 Task: Find connections with filter location Khenchela with filter topic #Saleswith filter profile language Spanish with filter current company Infinity Quest with filter school The ICFAI University, Tripura with filter industry Natural Gas Distribution with filter service category Team Building with filter keywords title Receptionist
Action: Mouse moved to (590, 78)
Screenshot: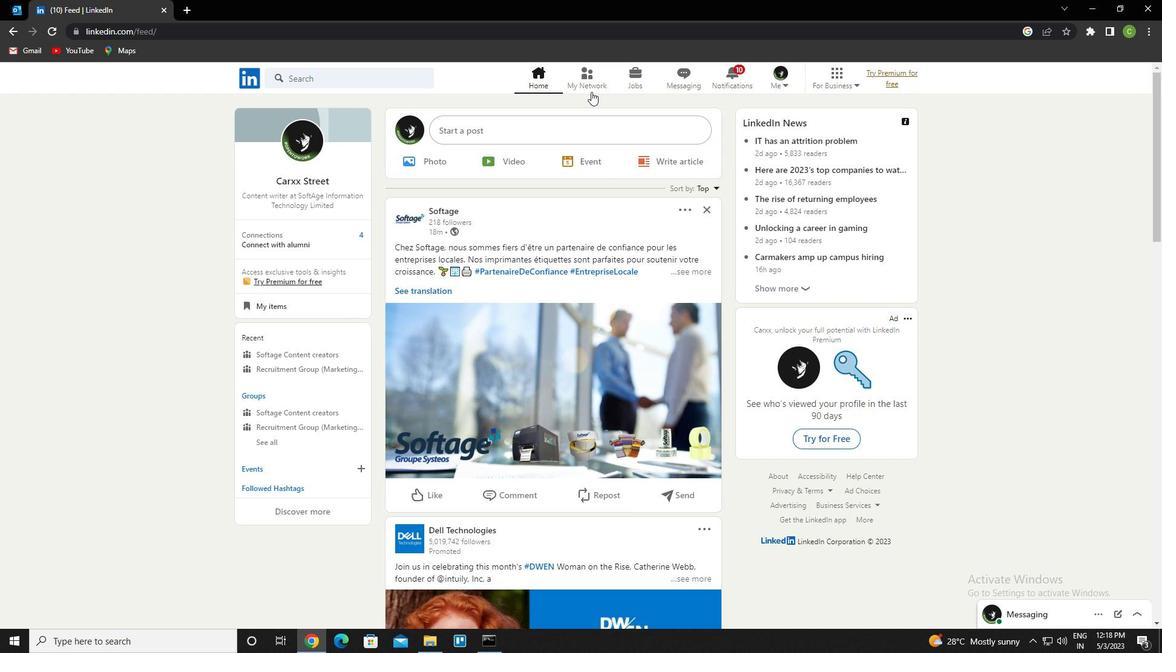 
Action: Mouse pressed left at (590, 78)
Screenshot: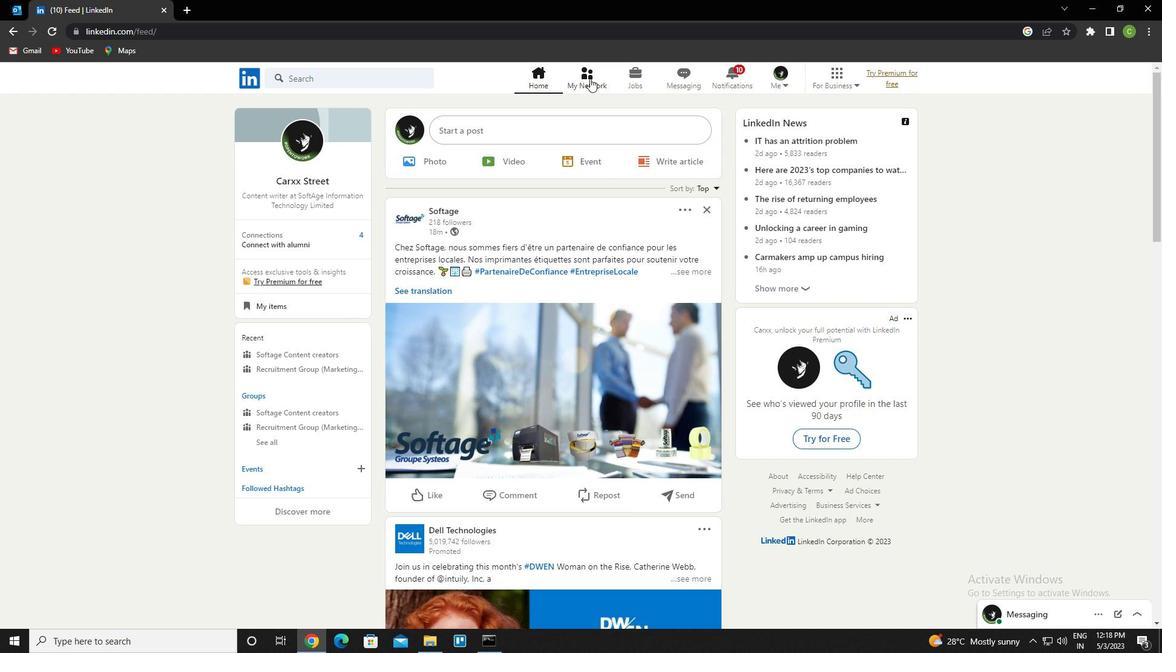 
Action: Mouse moved to (368, 156)
Screenshot: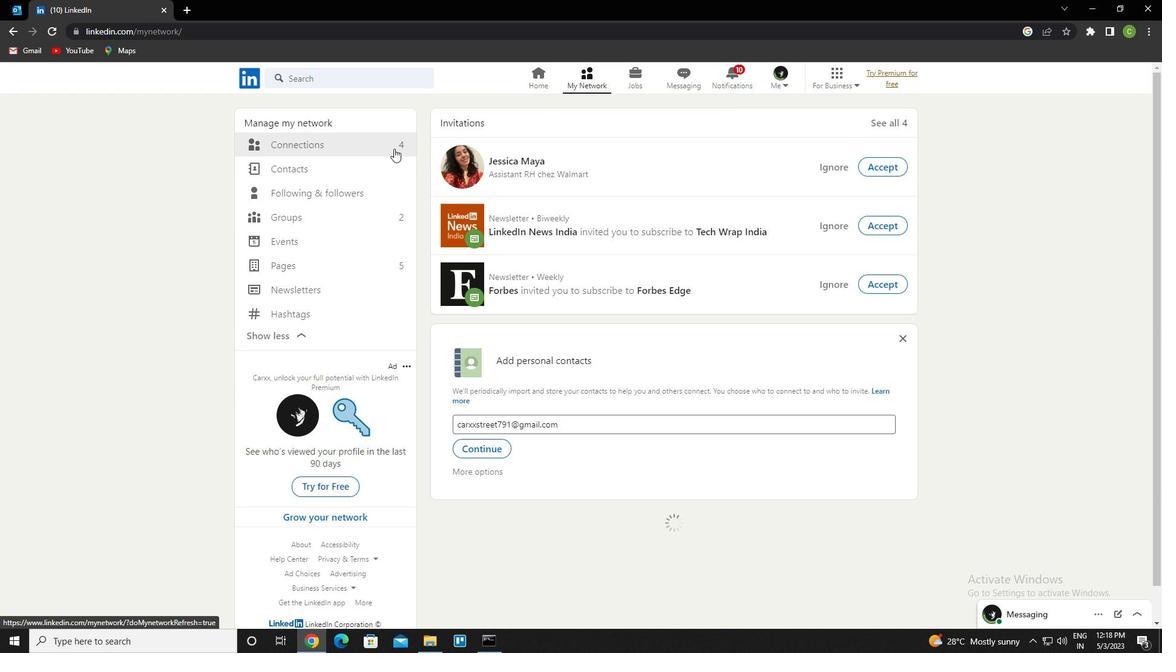 
Action: Mouse pressed left at (368, 156)
Screenshot: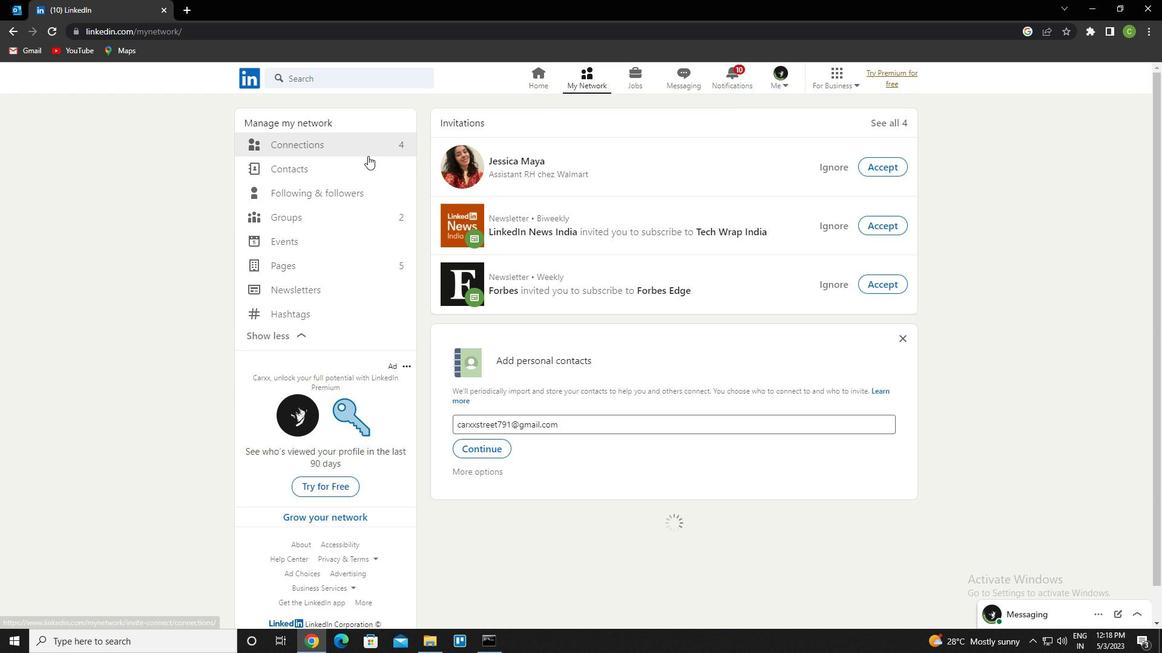 
Action: Mouse moved to (369, 147)
Screenshot: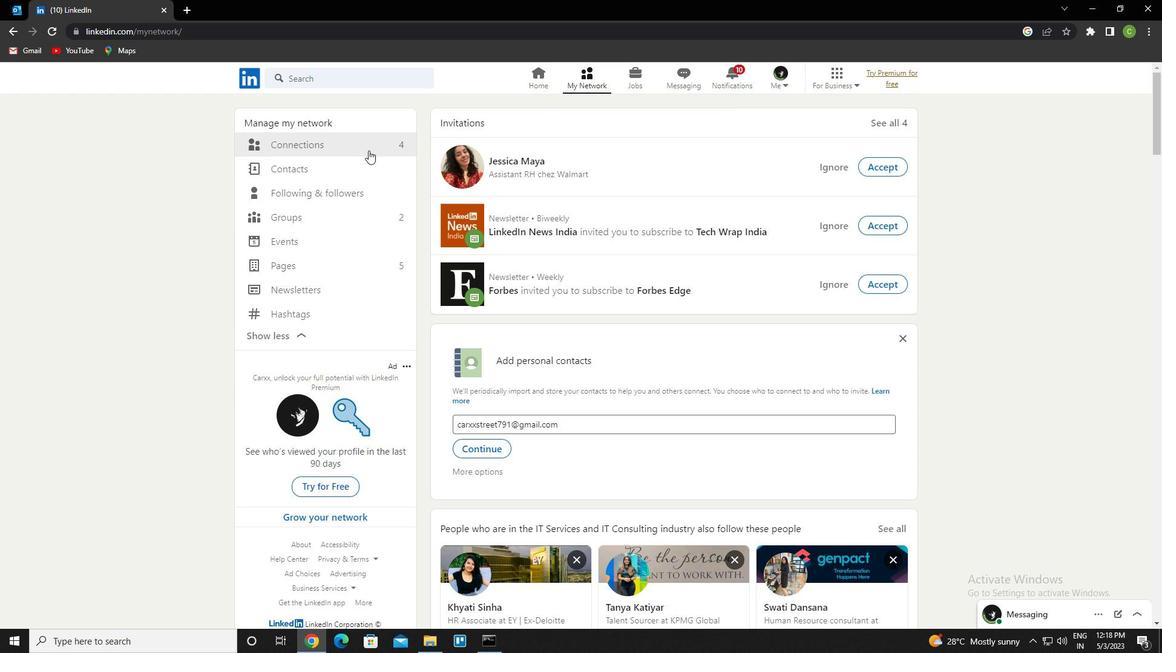 
Action: Mouse pressed left at (369, 147)
Screenshot: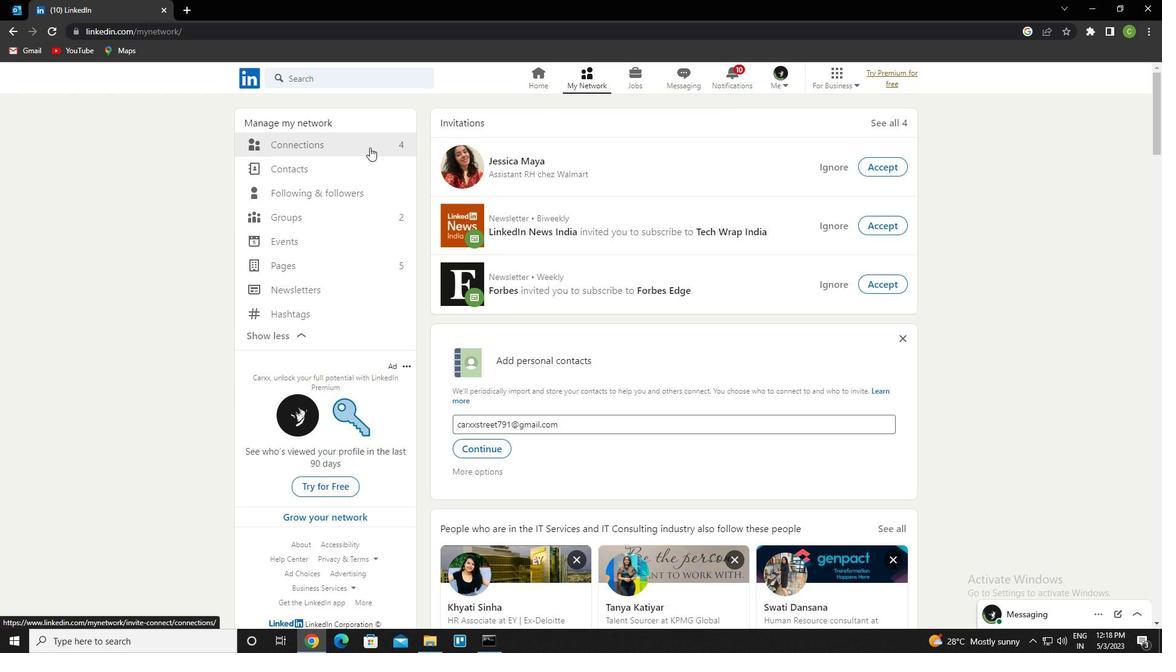 
Action: Mouse moved to (653, 147)
Screenshot: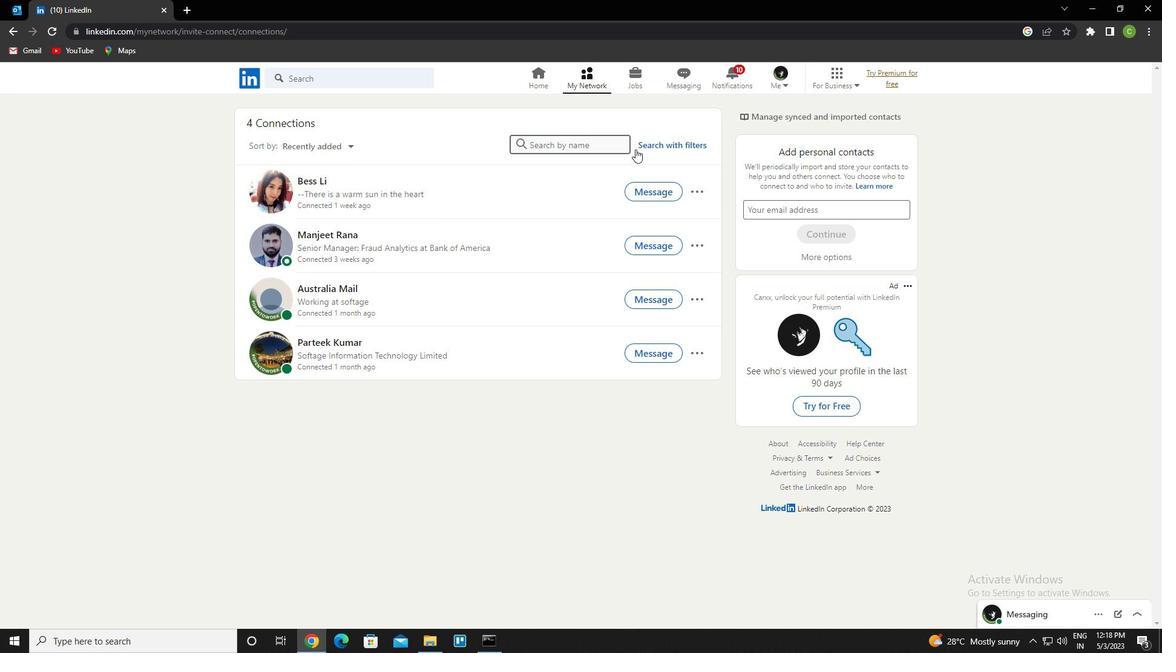 
Action: Mouse pressed left at (653, 147)
Screenshot: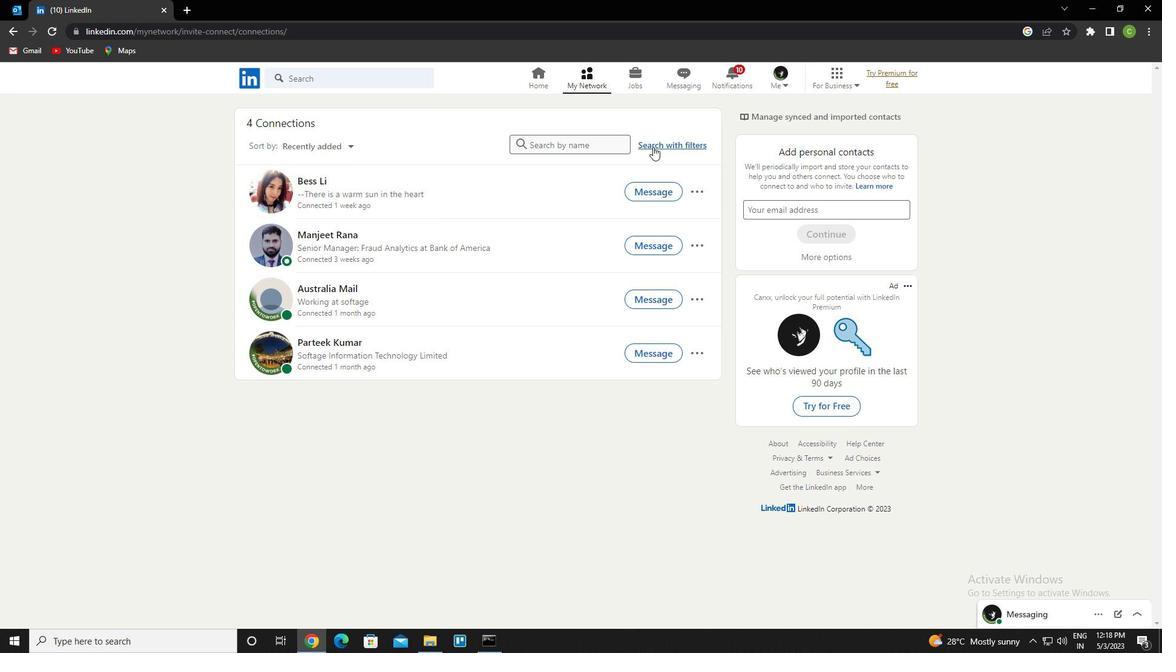 
Action: Mouse moved to (612, 113)
Screenshot: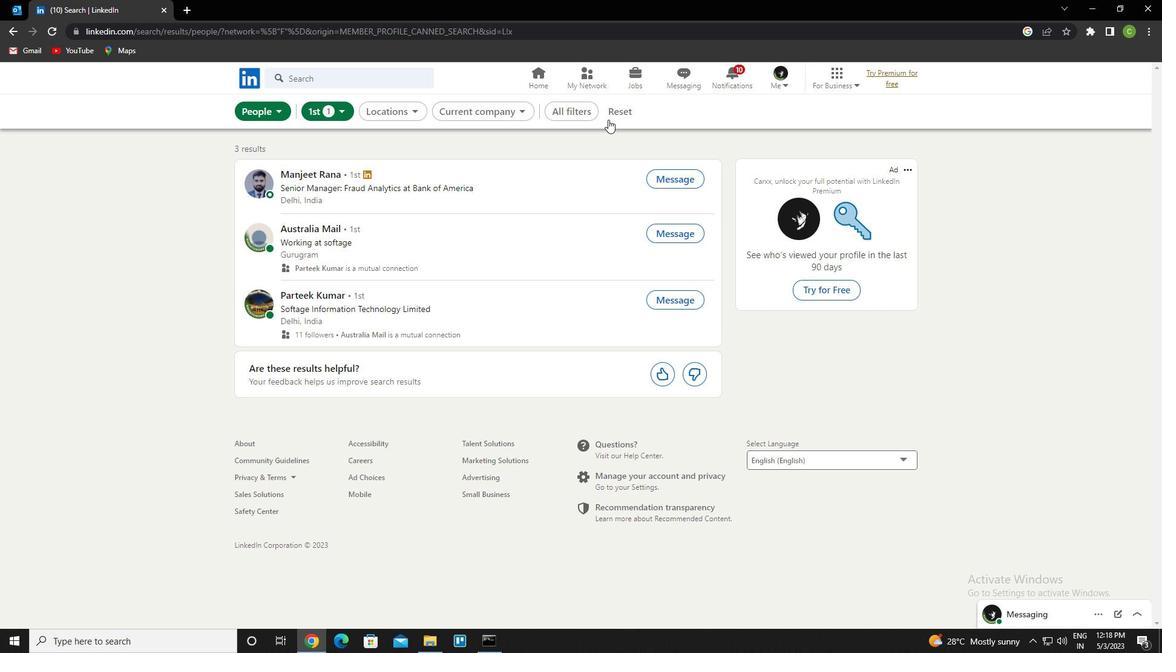 
Action: Mouse pressed left at (612, 113)
Screenshot: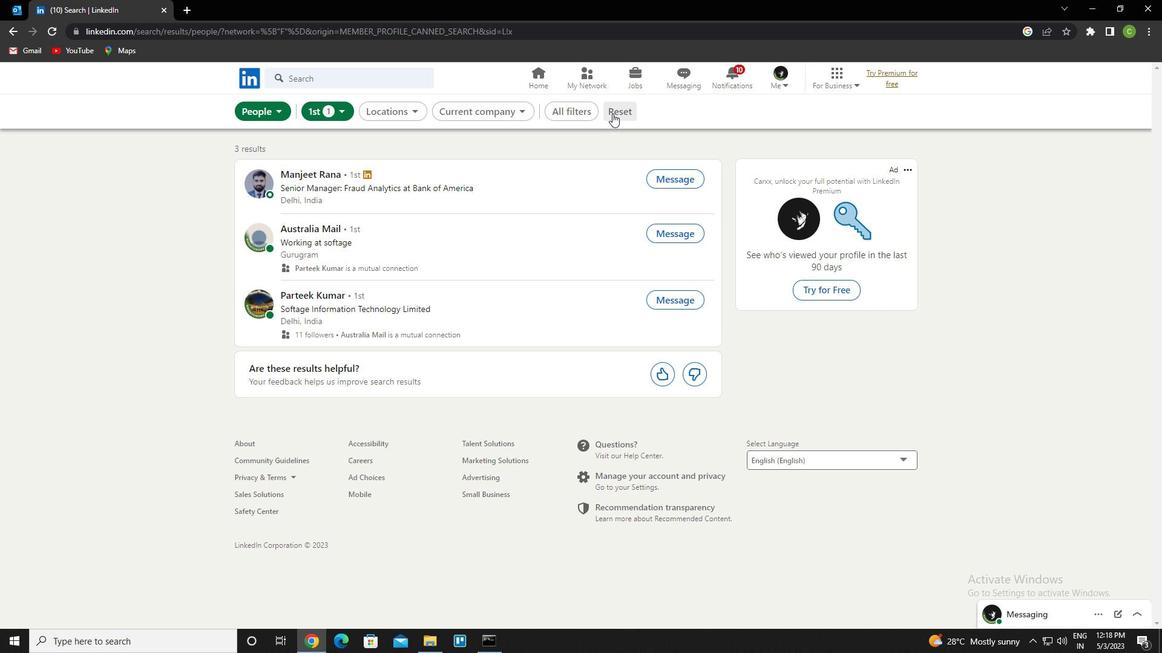 
Action: Mouse moved to (606, 112)
Screenshot: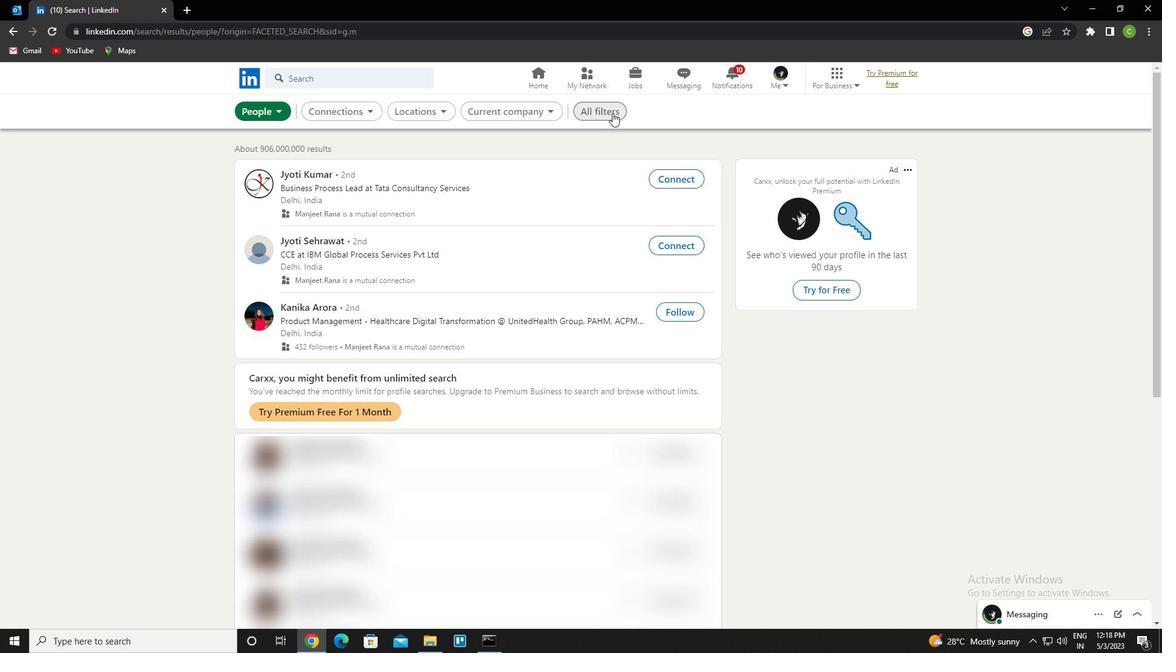 
Action: Mouse pressed left at (606, 112)
Screenshot: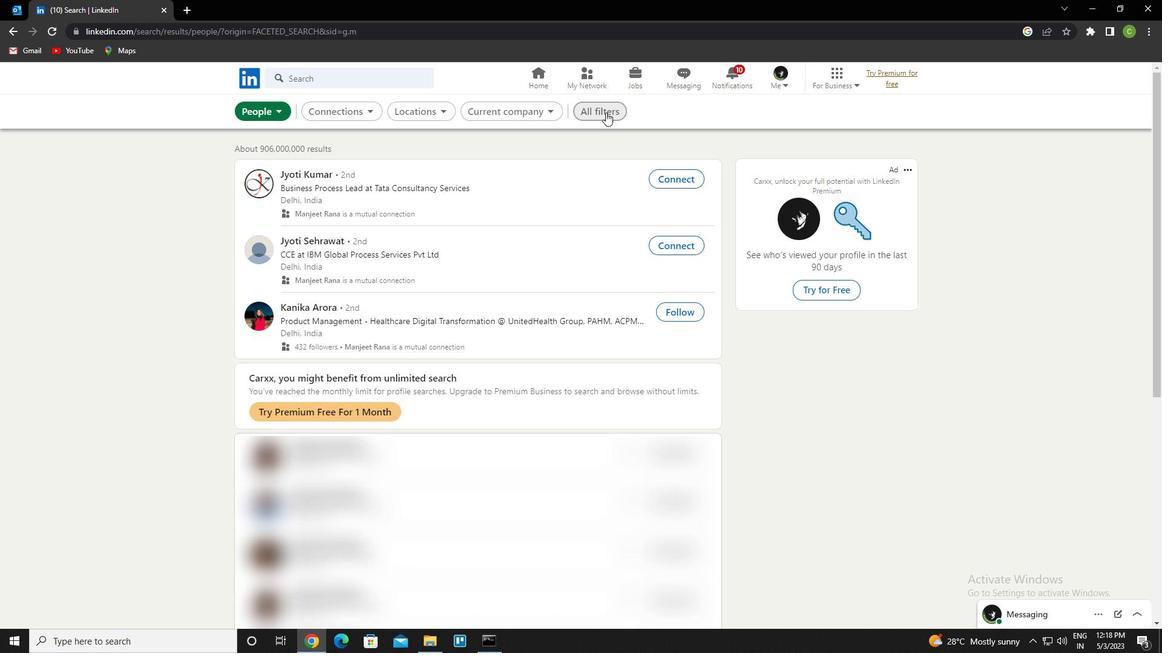 
Action: Mouse moved to (1045, 370)
Screenshot: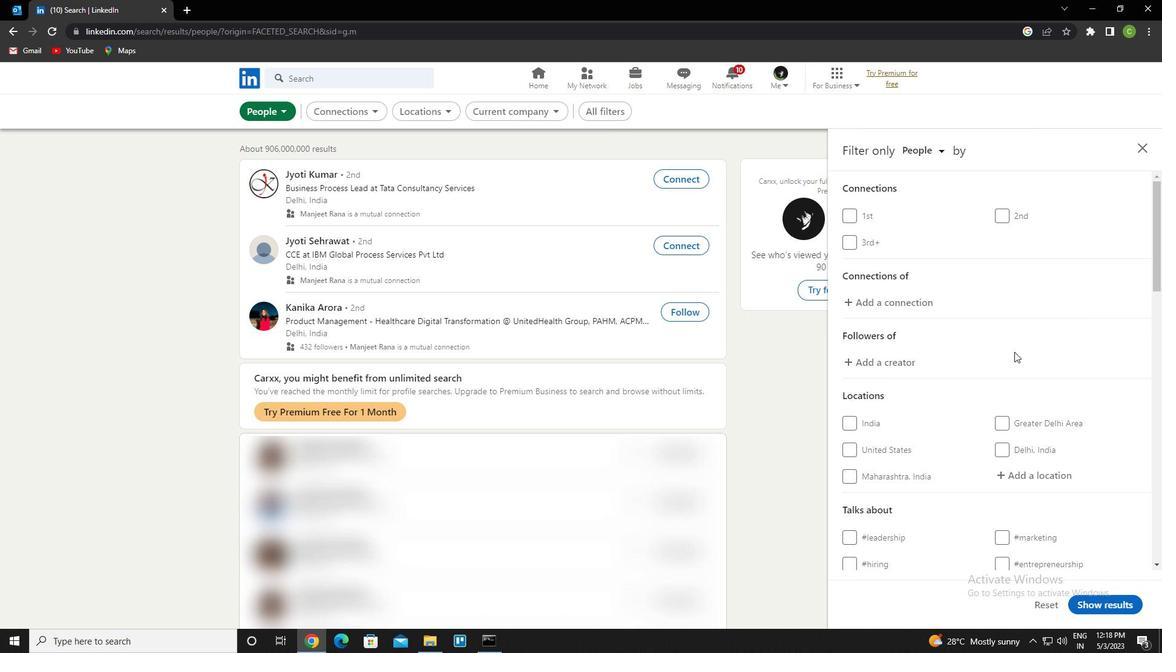
Action: Mouse scrolled (1045, 369) with delta (0, 0)
Screenshot: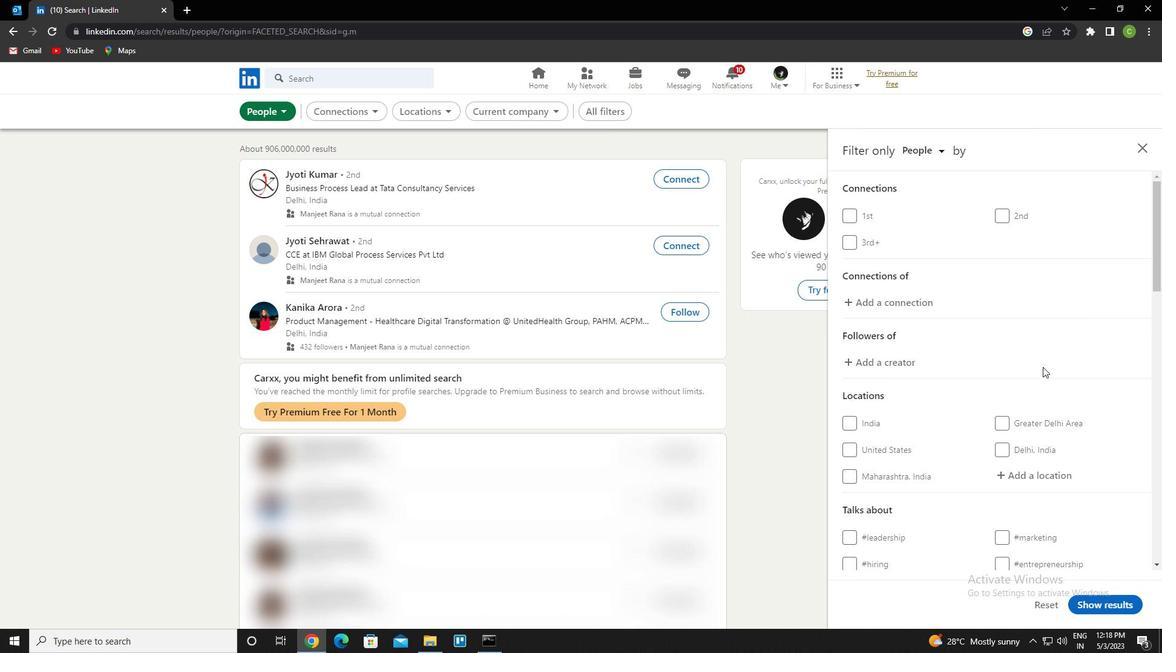 
Action: Mouse scrolled (1045, 369) with delta (0, 0)
Screenshot: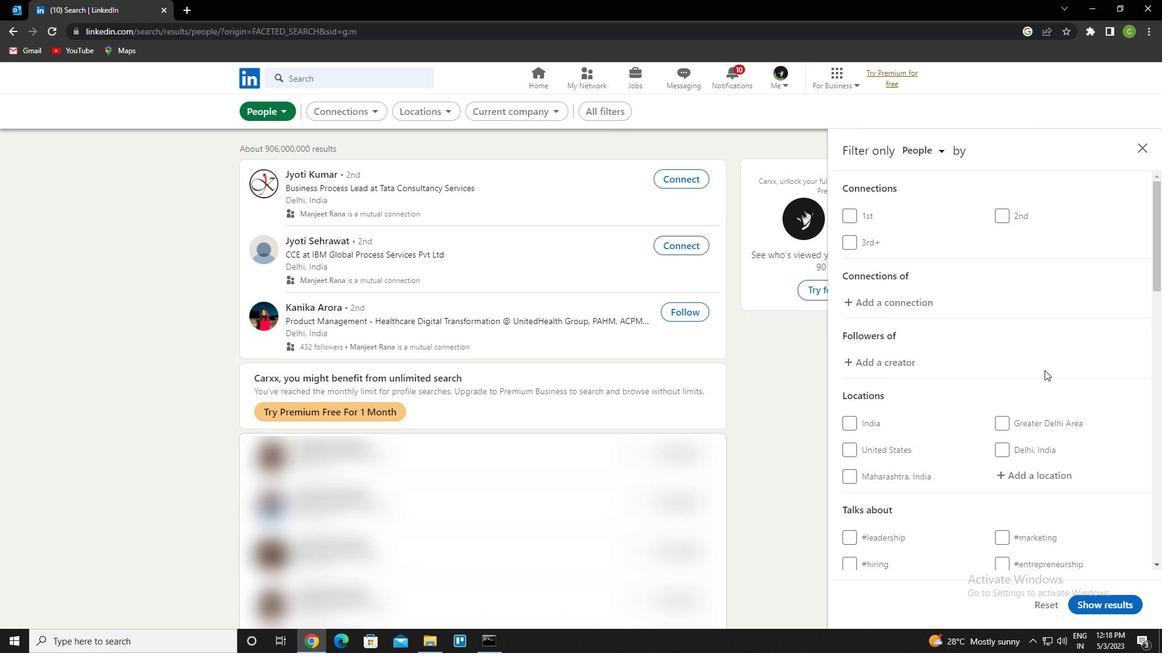 
Action: Mouse moved to (1043, 360)
Screenshot: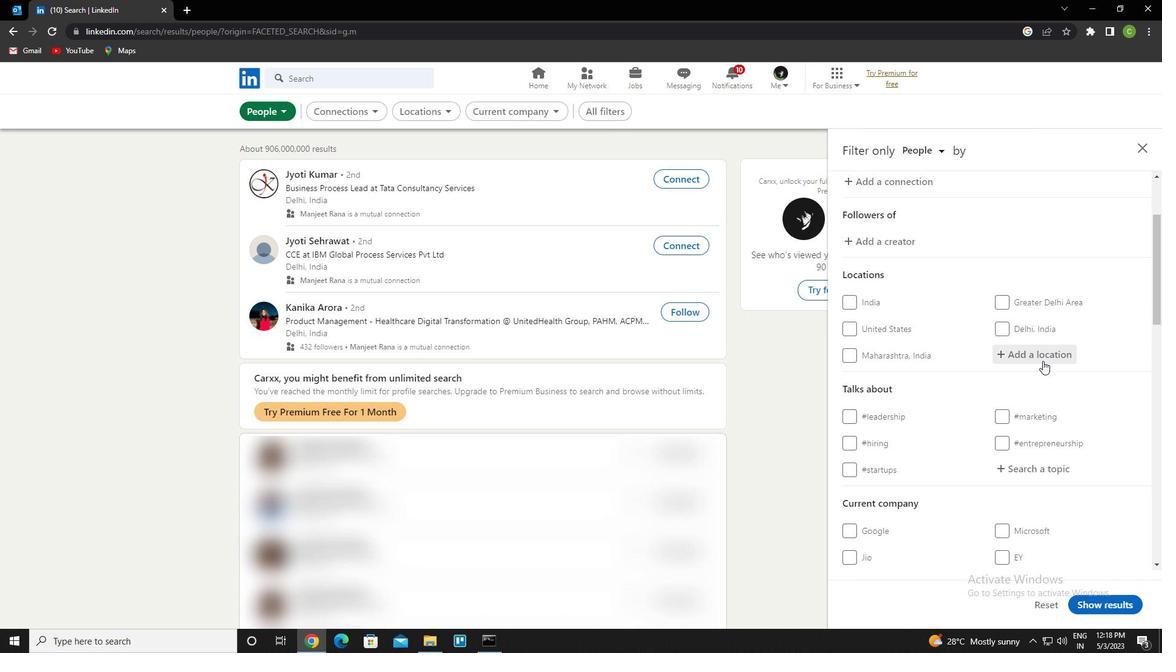 
Action: Mouse pressed left at (1043, 360)
Screenshot: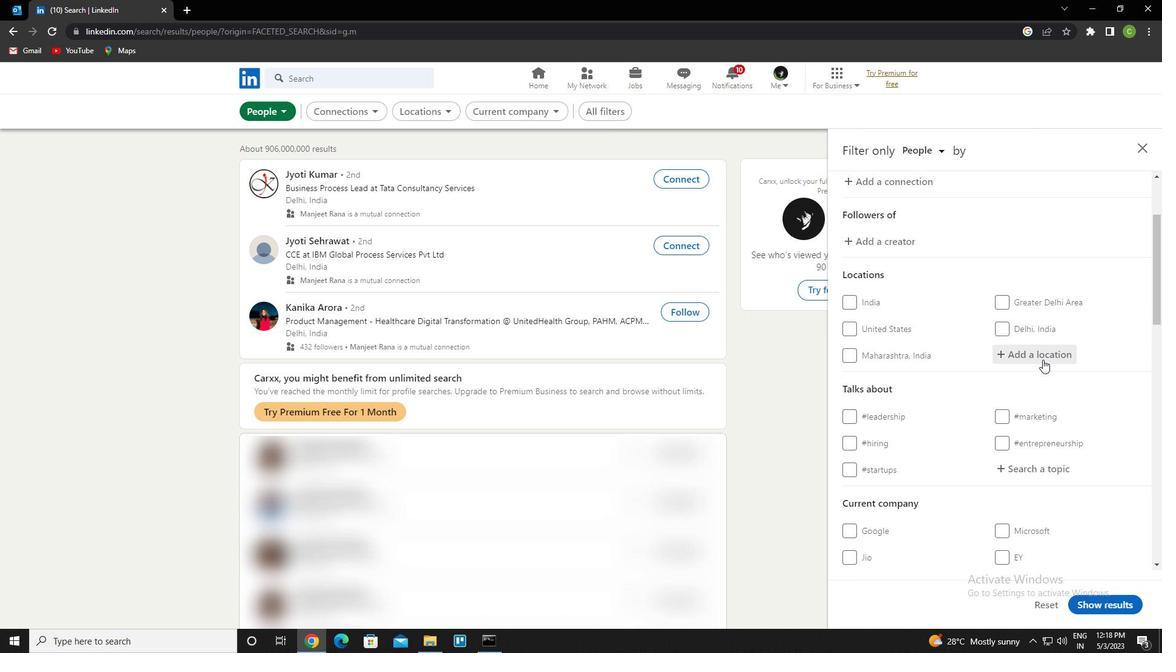 
Action: Key pressed <Key.caps_lock>k<Key.caps_lock>henchela<Key.down><Key.enter>
Screenshot: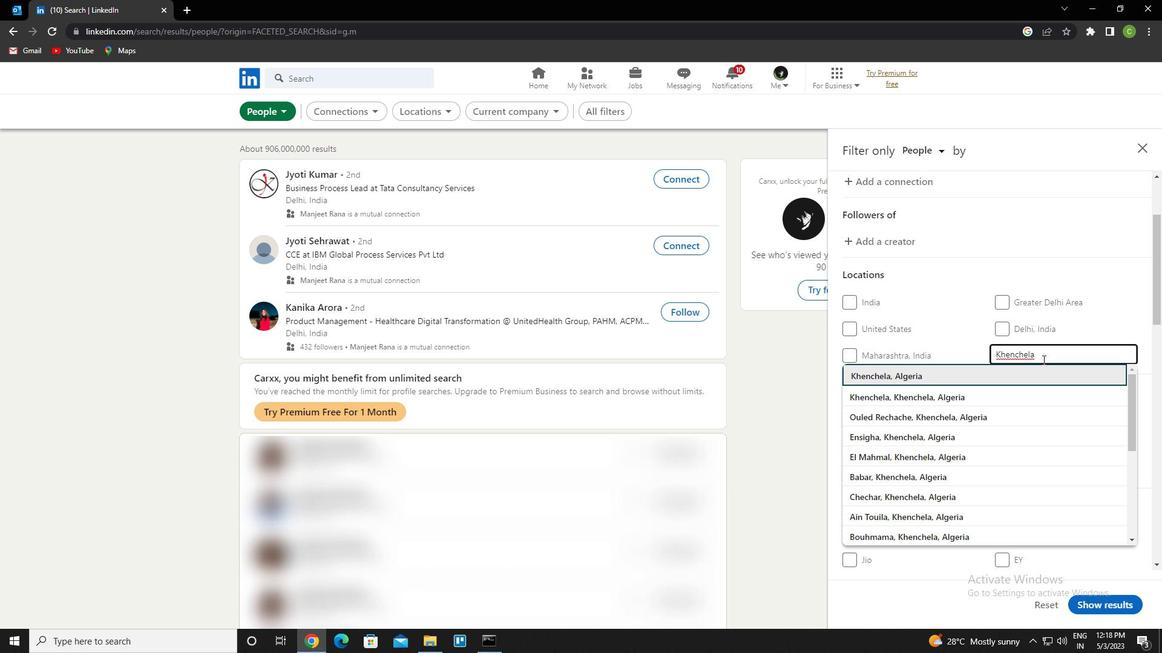 
Action: Mouse scrolled (1043, 359) with delta (0, 0)
Screenshot: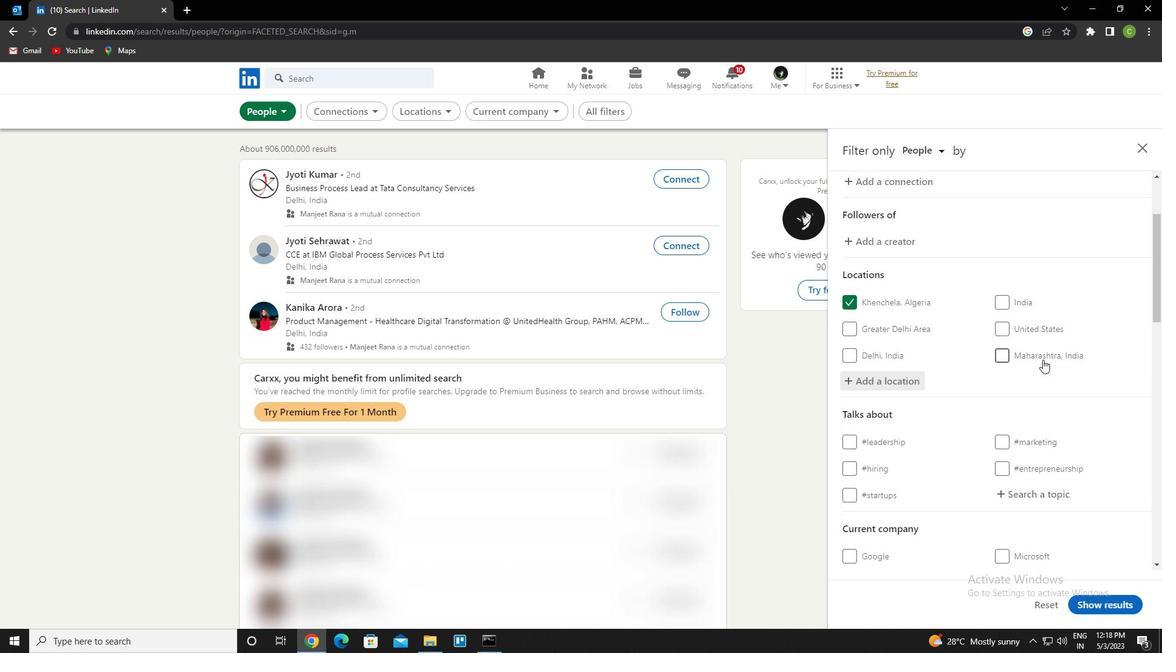 
Action: Mouse scrolled (1043, 359) with delta (0, 0)
Screenshot: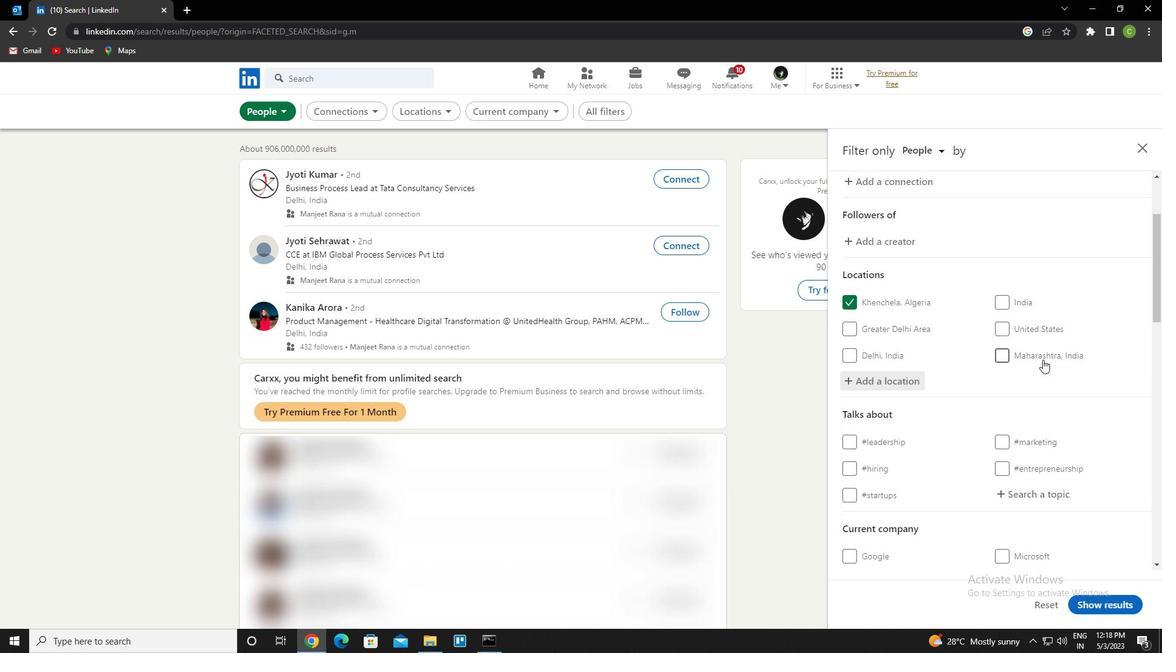 
Action: Mouse moved to (1040, 377)
Screenshot: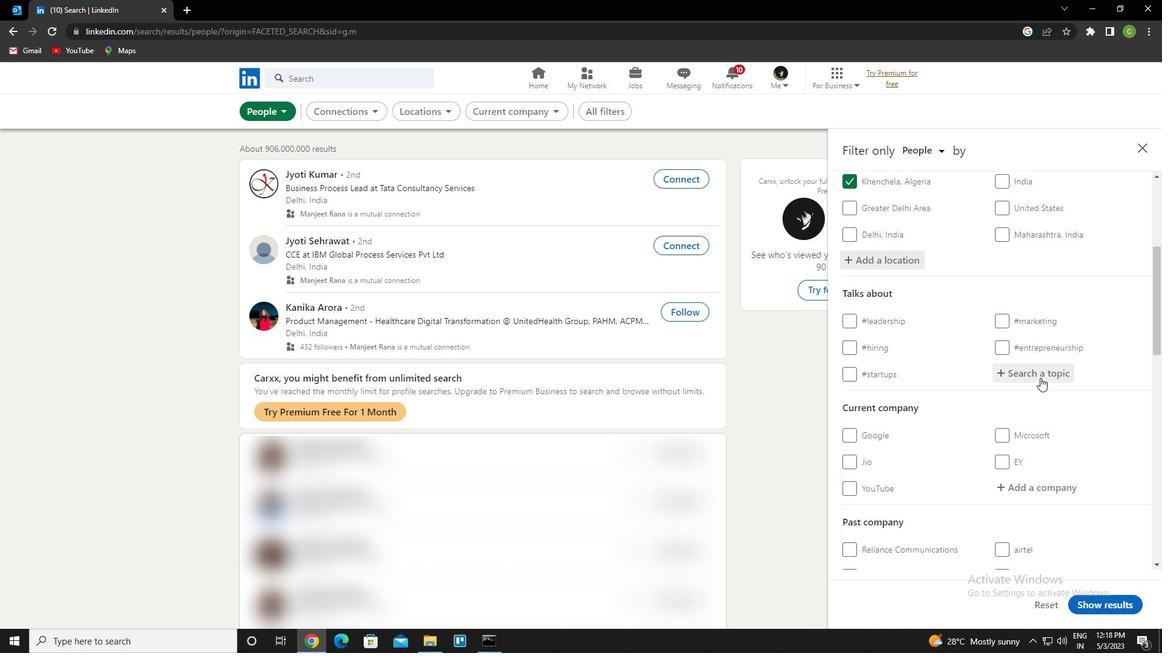 
Action: Mouse pressed left at (1040, 377)
Screenshot: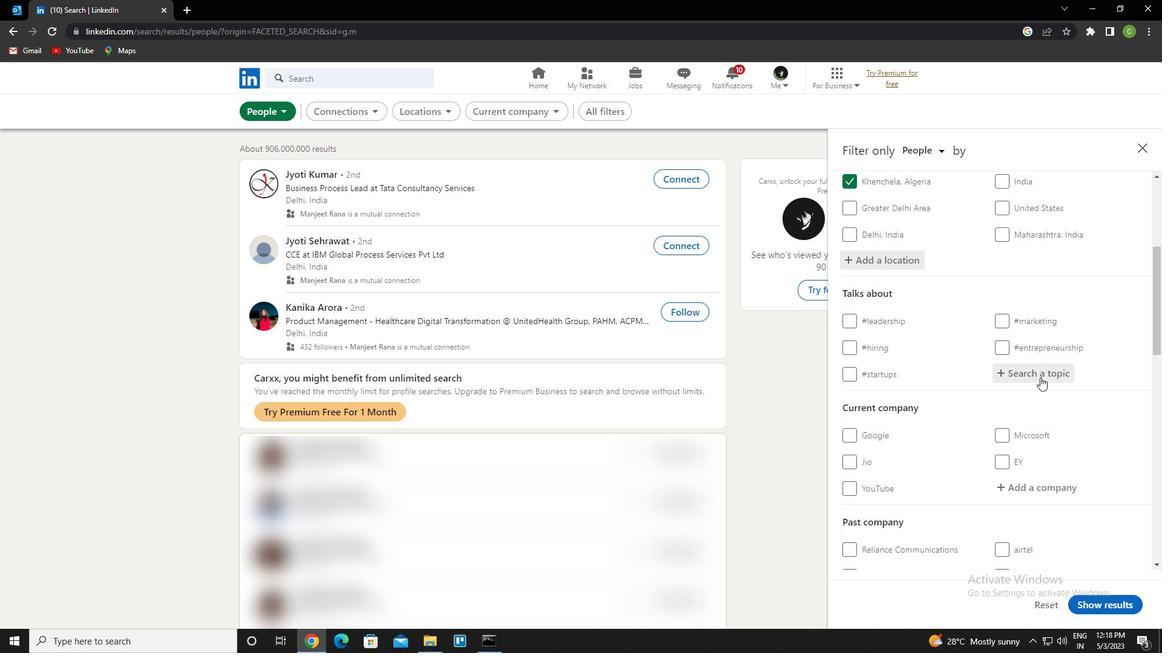 
Action: Key pressed sales<Key.down><Key.enter>
Screenshot: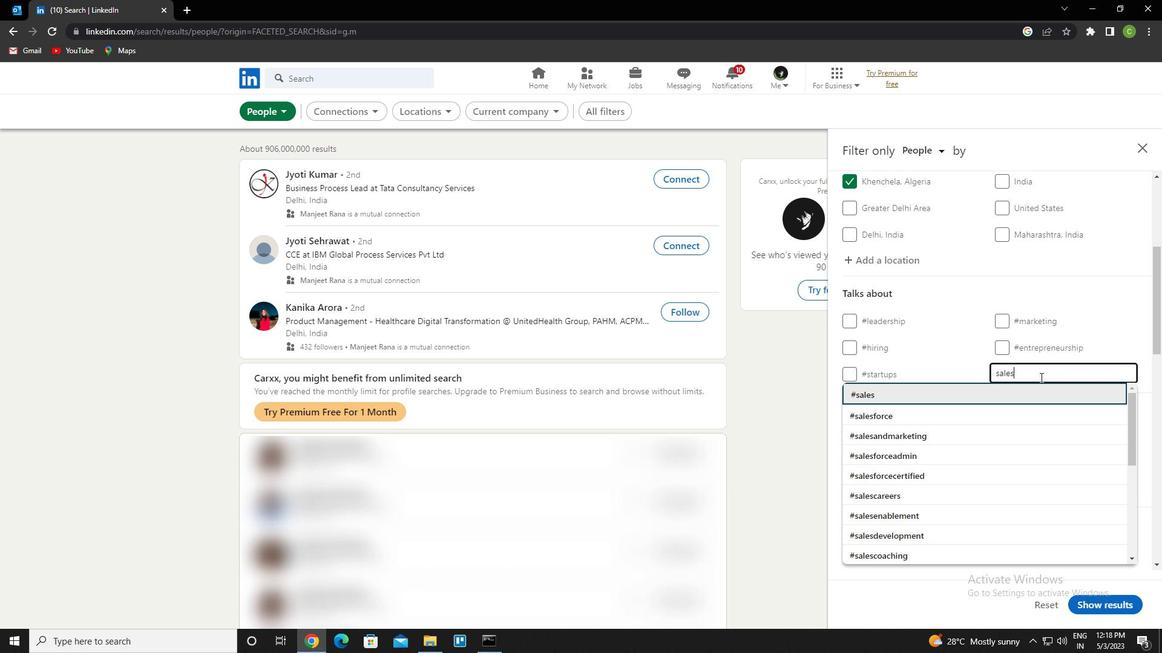 
Action: Mouse scrolled (1040, 377) with delta (0, 0)
Screenshot: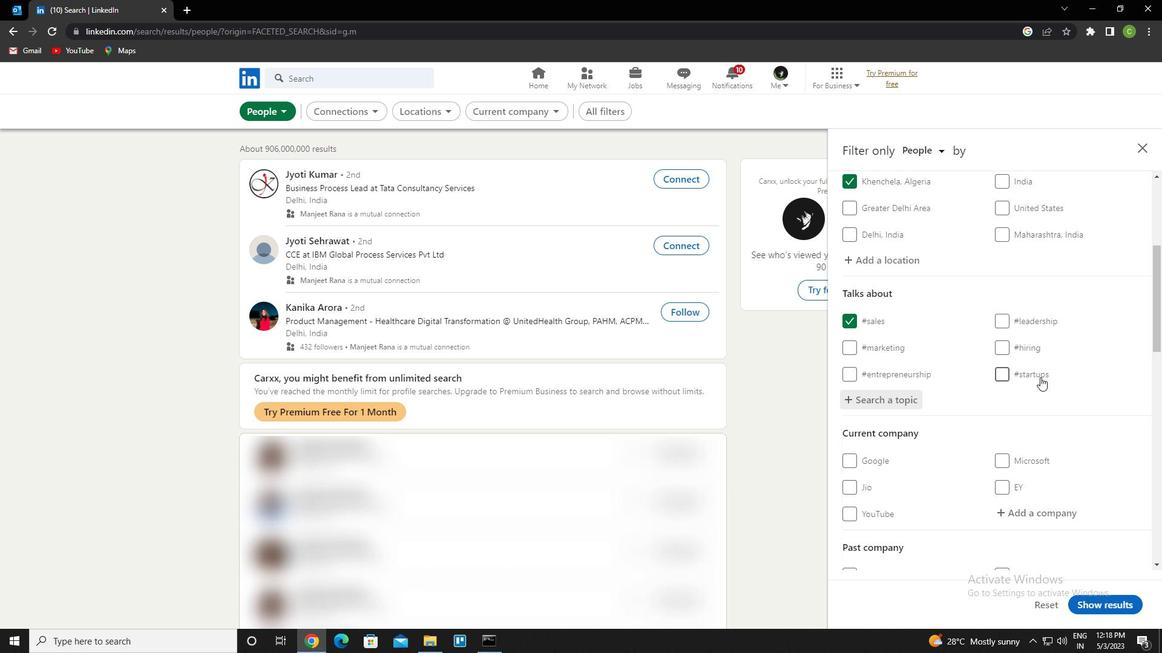 
Action: Mouse scrolled (1040, 377) with delta (0, 0)
Screenshot: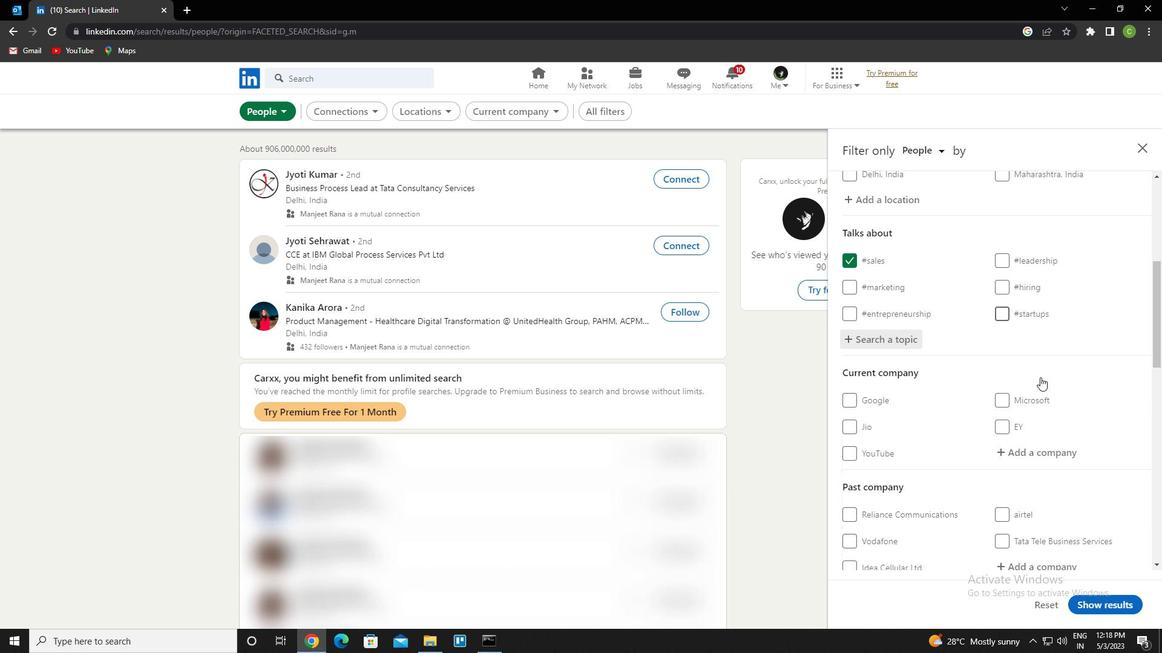 
Action: Mouse scrolled (1040, 377) with delta (0, 0)
Screenshot: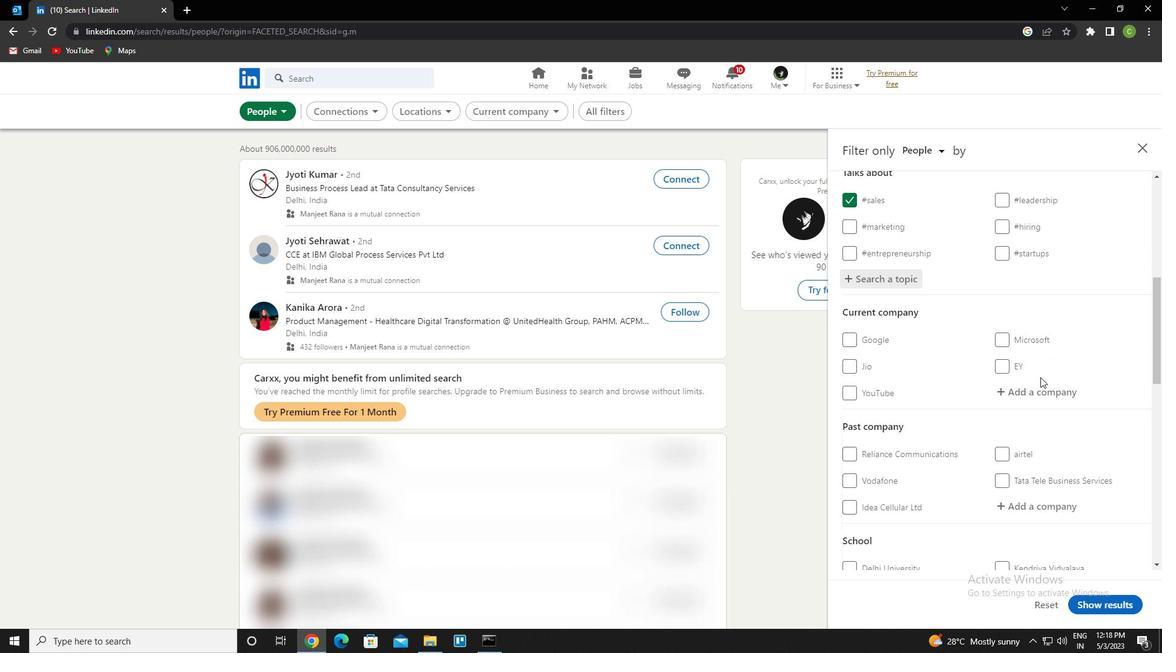 
Action: Mouse scrolled (1040, 377) with delta (0, 0)
Screenshot: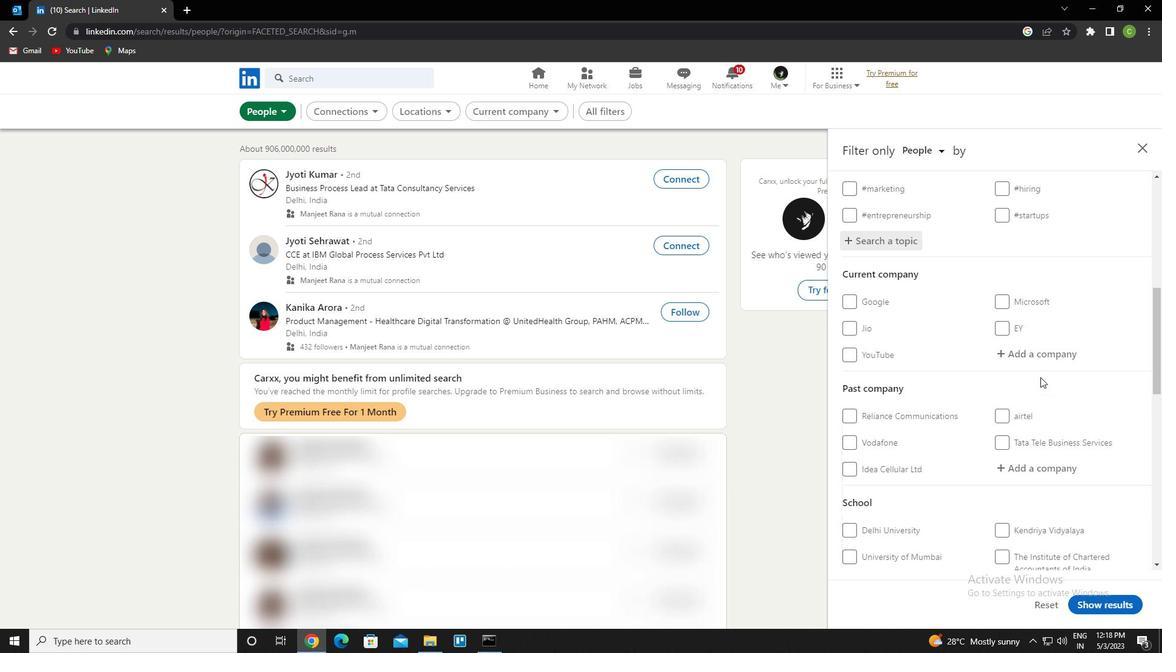 
Action: Mouse scrolled (1040, 377) with delta (0, 0)
Screenshot: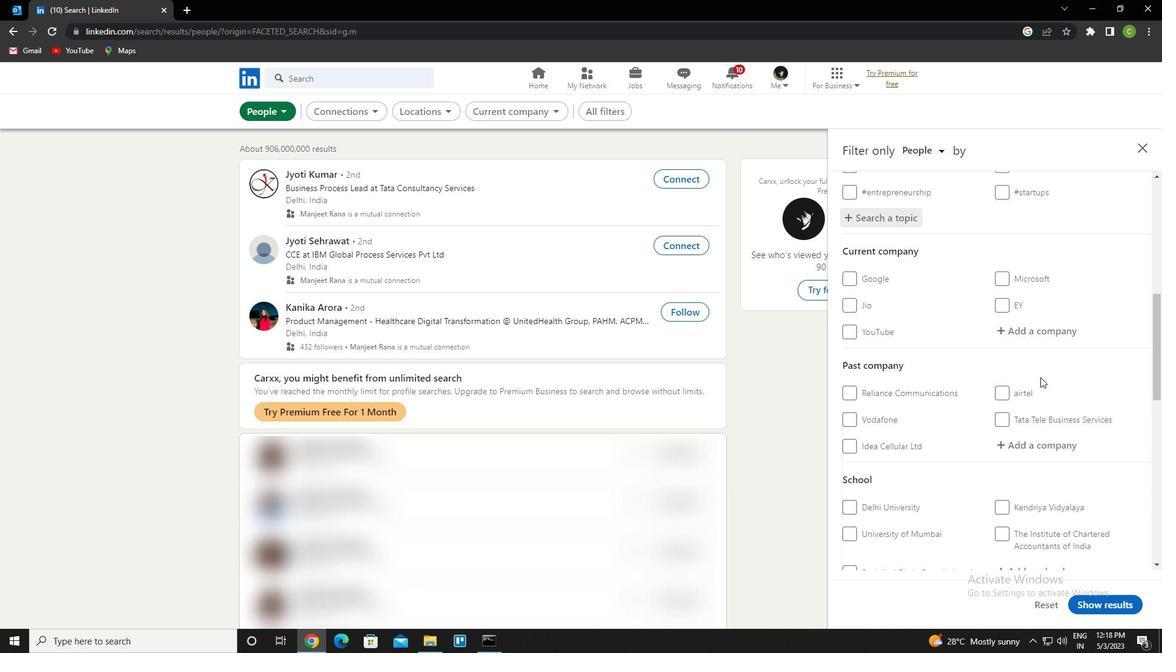 
Action: Mouse scrolled (1040, 377) with delta (0, 0)
Screenshot: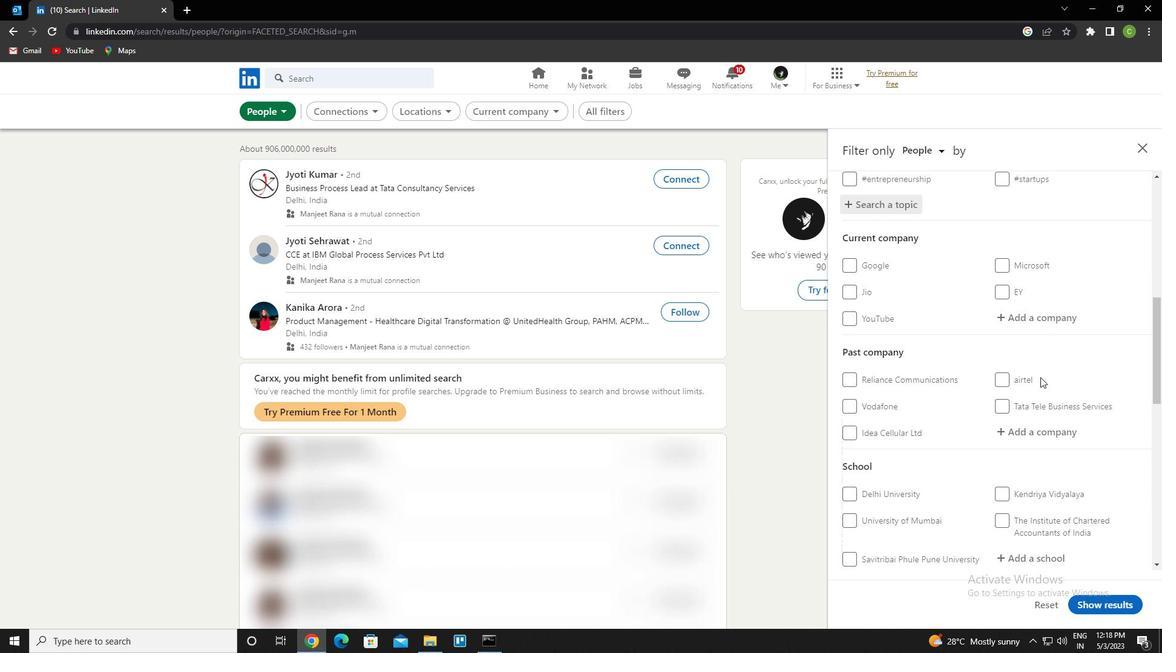 
Action: Mouse scrolled (1040, 377) with delta (0, 0)
Screenshot: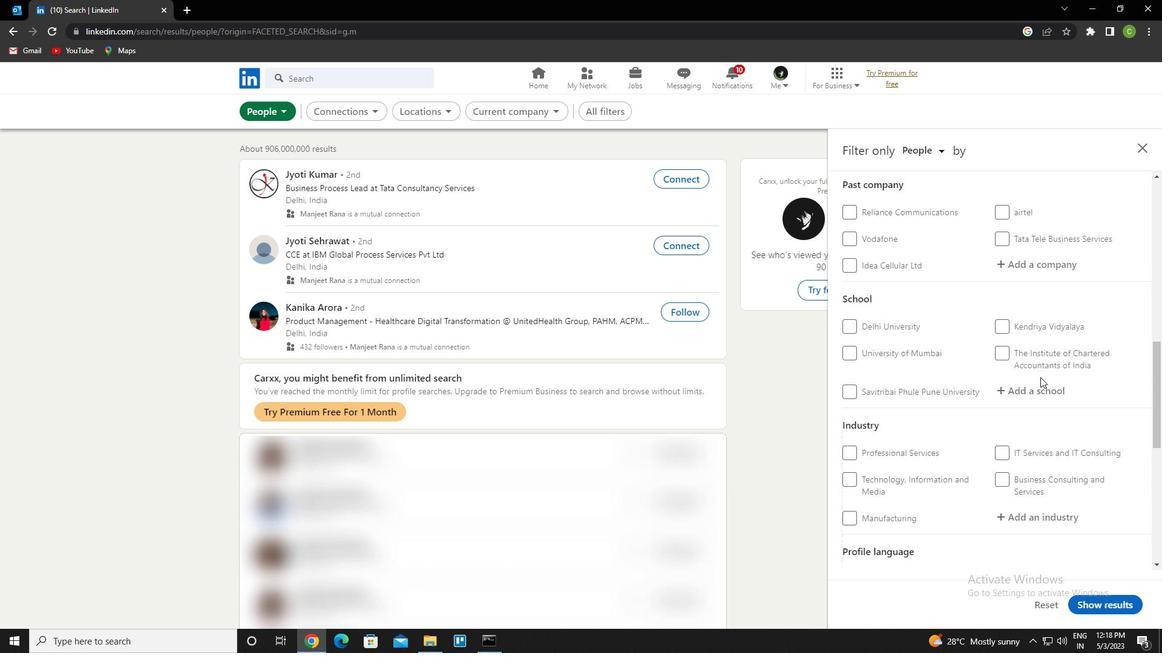 
Action: Mouse scrolled (1040, 377) with delta (0, 0)
Screenshot: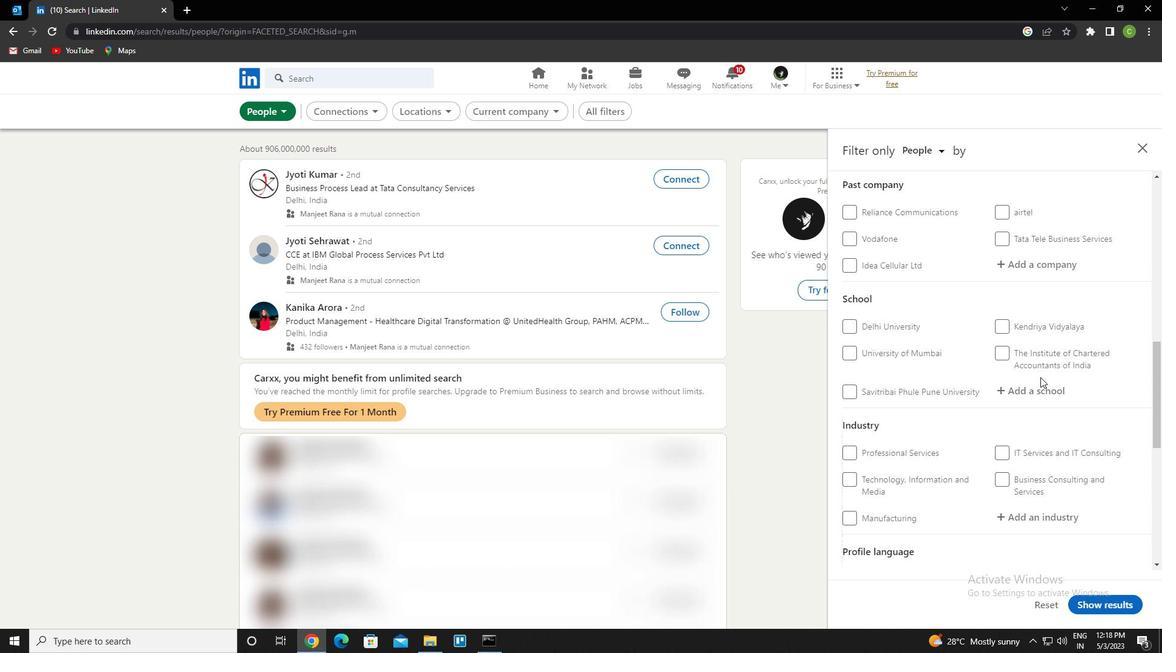 
Action: Mouse scrolled (1040, 377) with delta (0, 0)
Screenshot: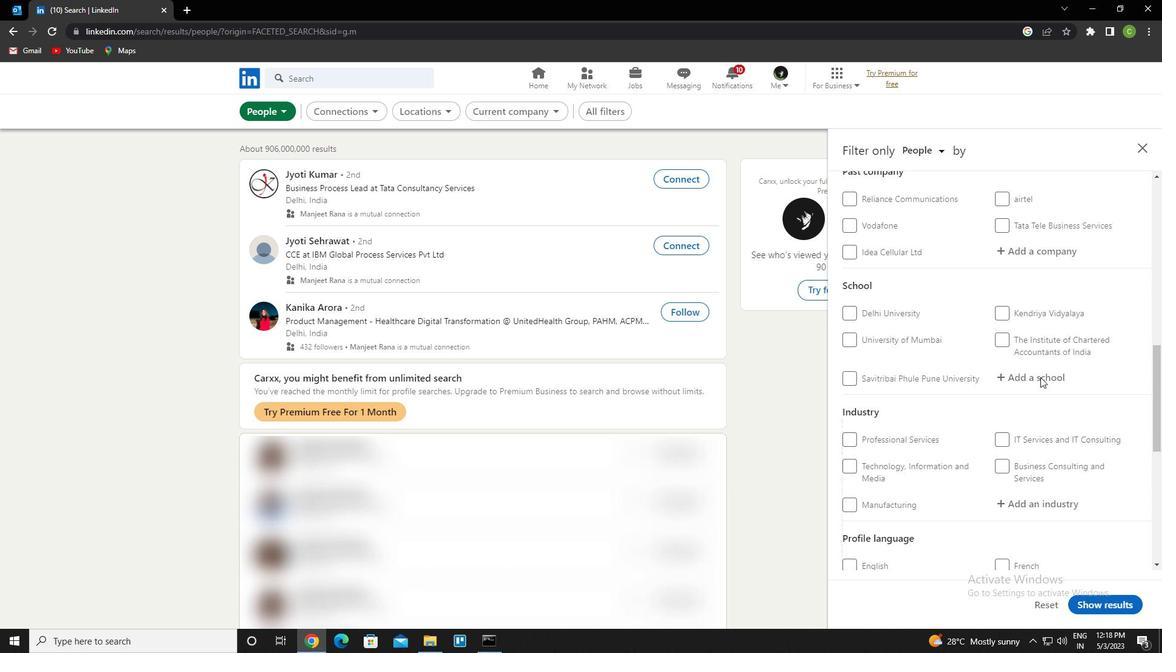 
Action: Mouse scrolled (1040, 377) with delta (0, 0)
Screenshot: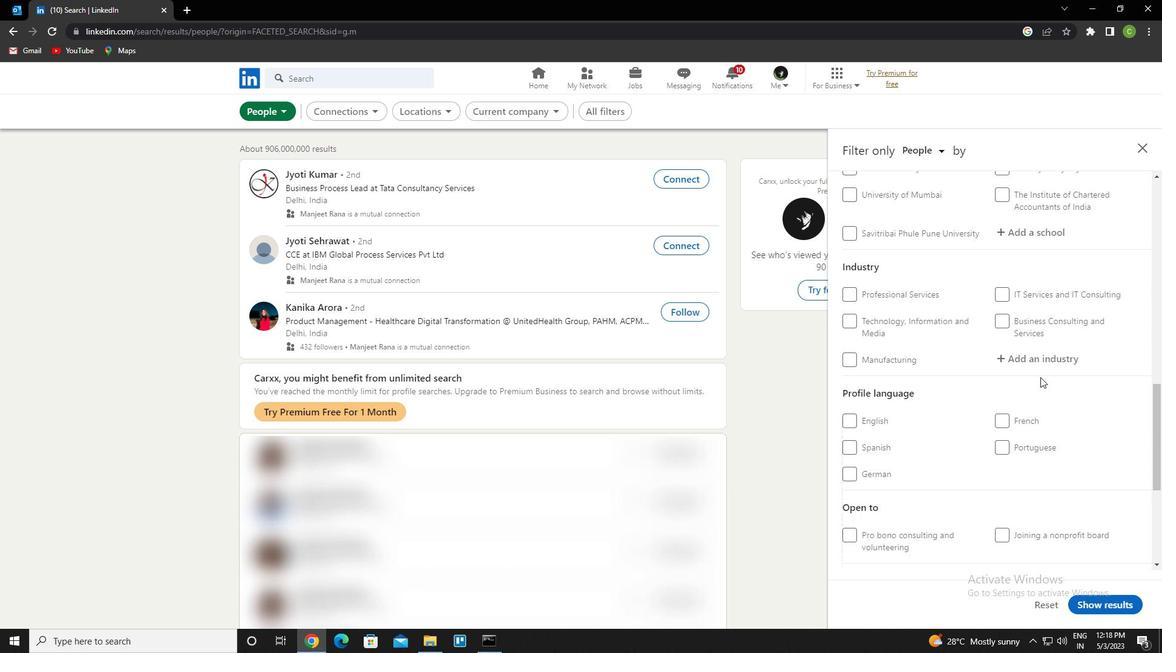 
Action: Mouse moved to (851, 370)
Screenshot: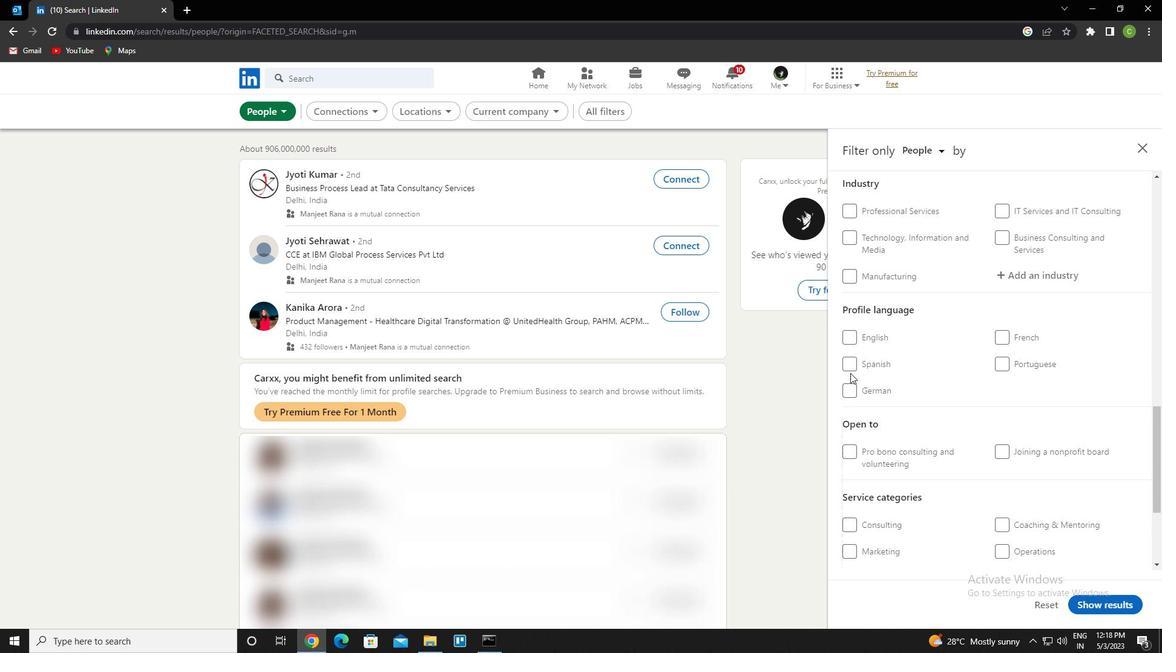 
Action: Mouse pressed left at (851, 370)
Screenshot: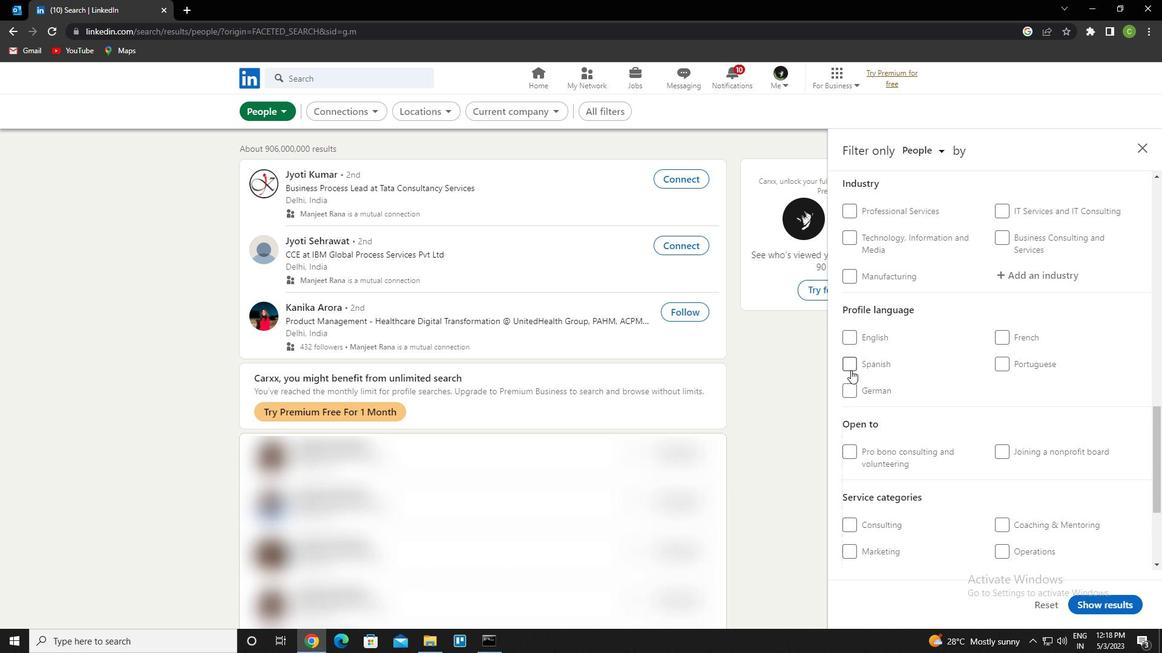 
Action: Mouse moved to (933, 443)
Screenshot: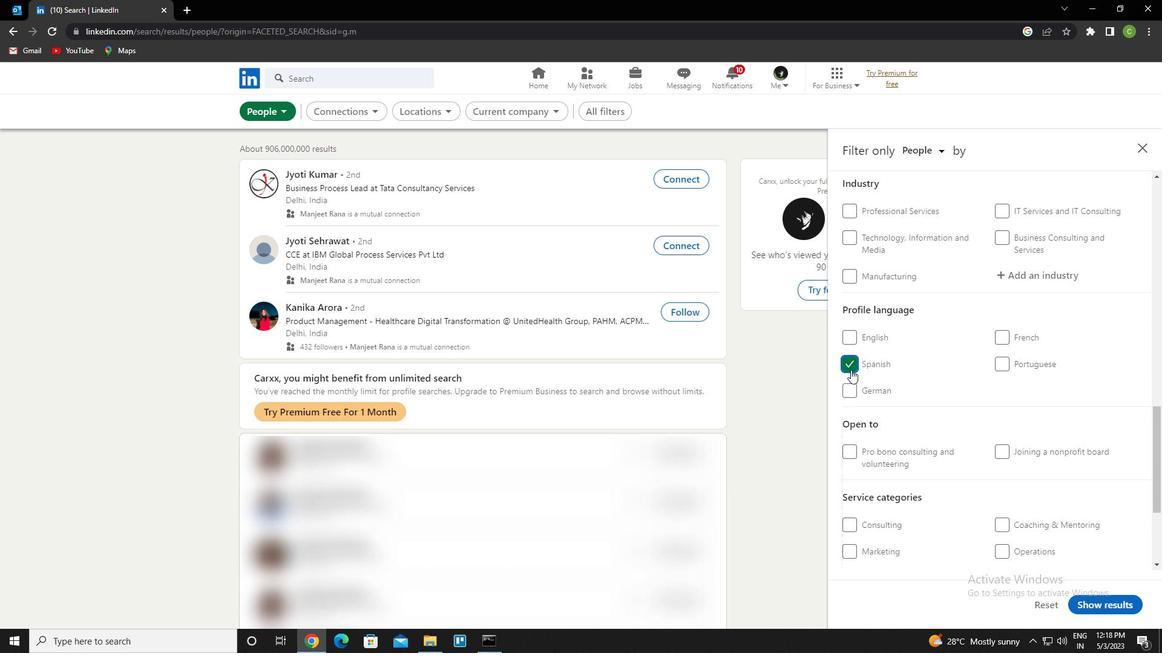 
Action: Mouse scrolled (933, 444) with delta (0, 0)
Screenshot: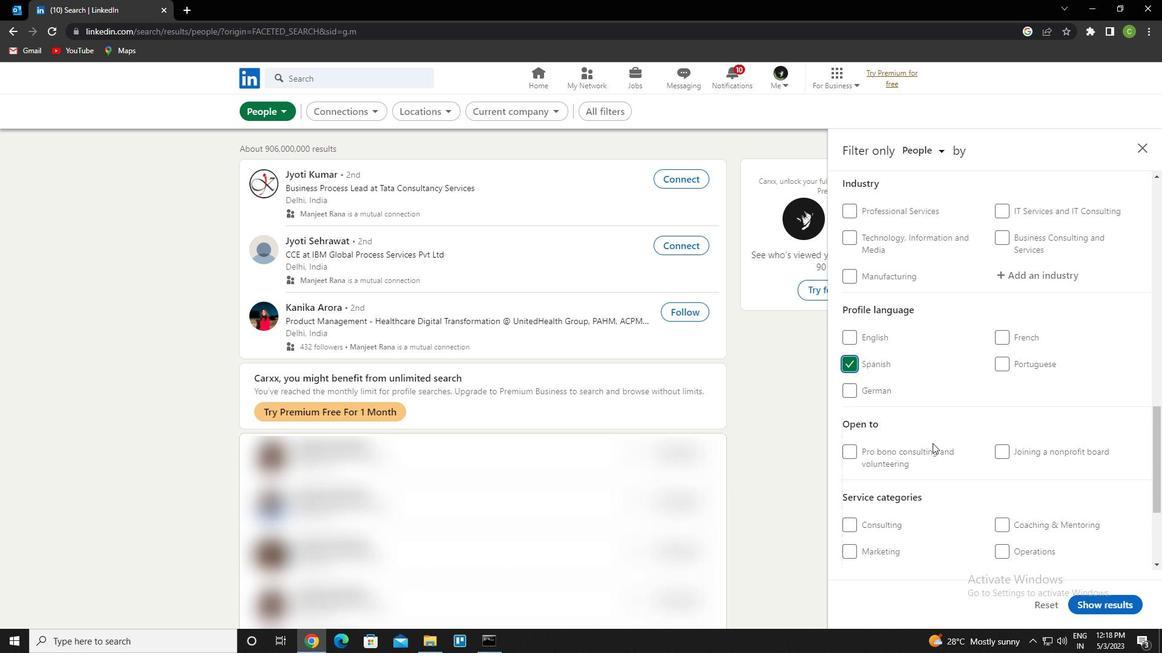 
Action: Mouse moved to (933, 443)
Screenshot: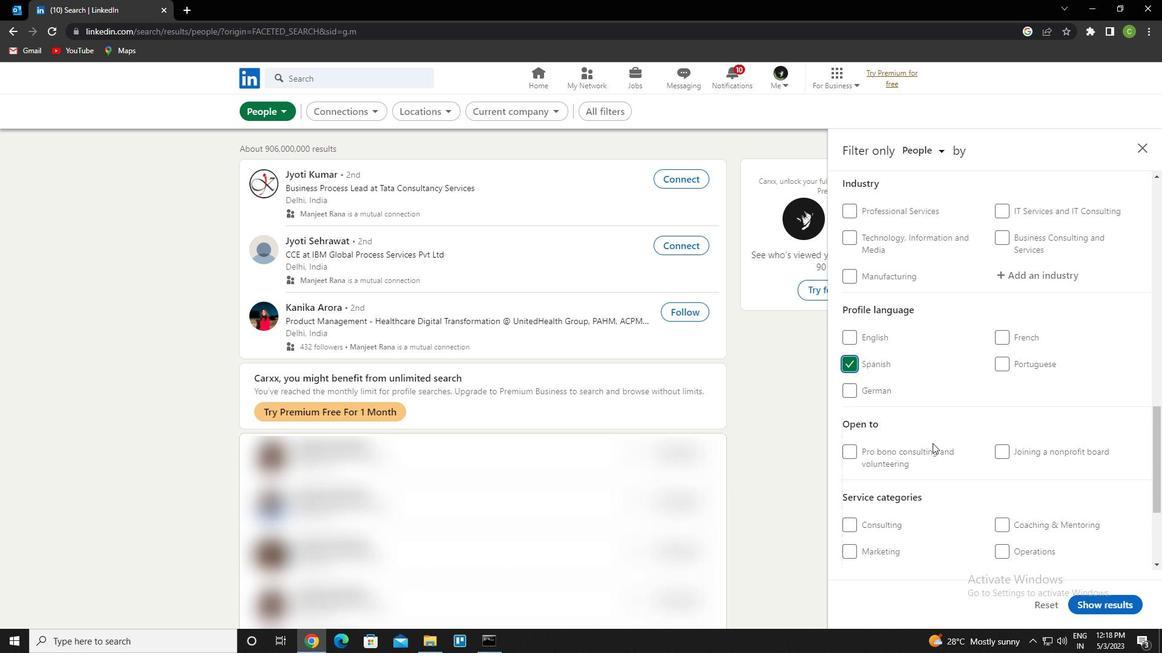 
Action: Mouse scrolled (933, 444) with delta (0, 0)
Screenshot: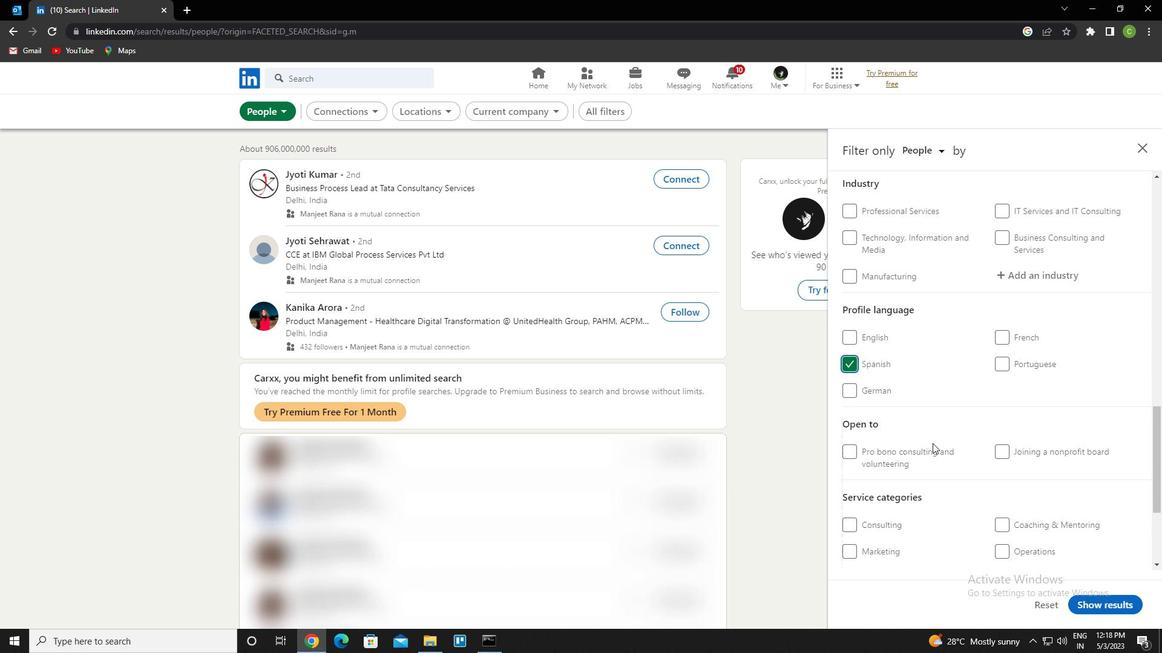
Action: Mouse scrolled (933, 444) with delta (0, 0)
Screenshot: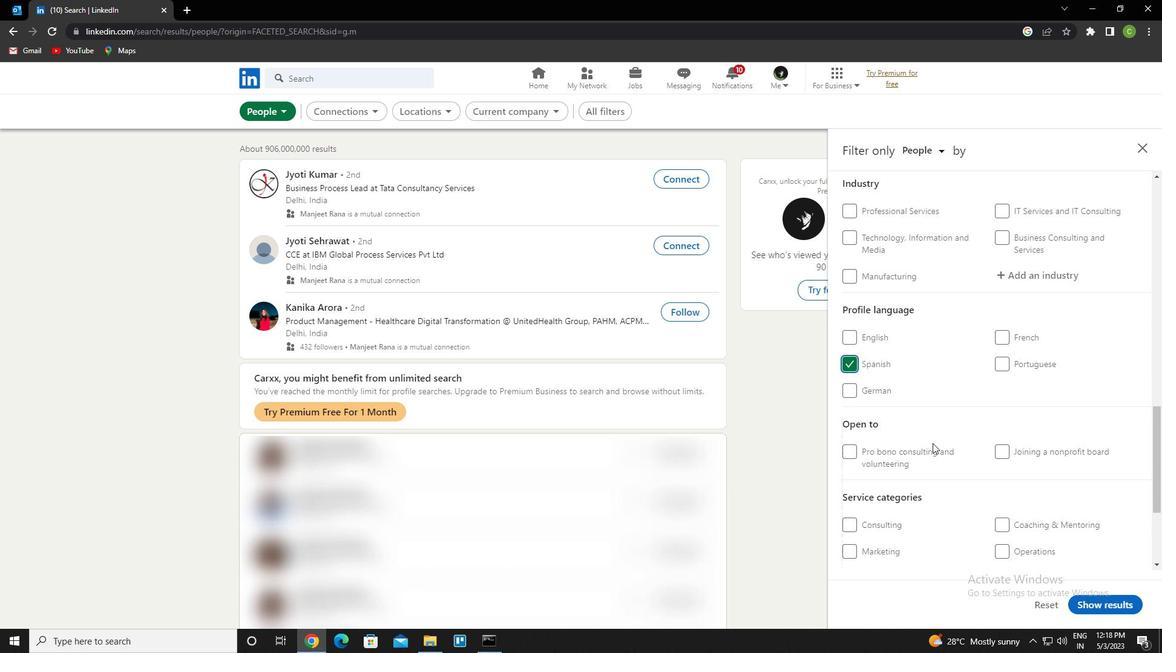
Action: Mouse scrolled (933, 444) with delta (0, 0)
Screenshot: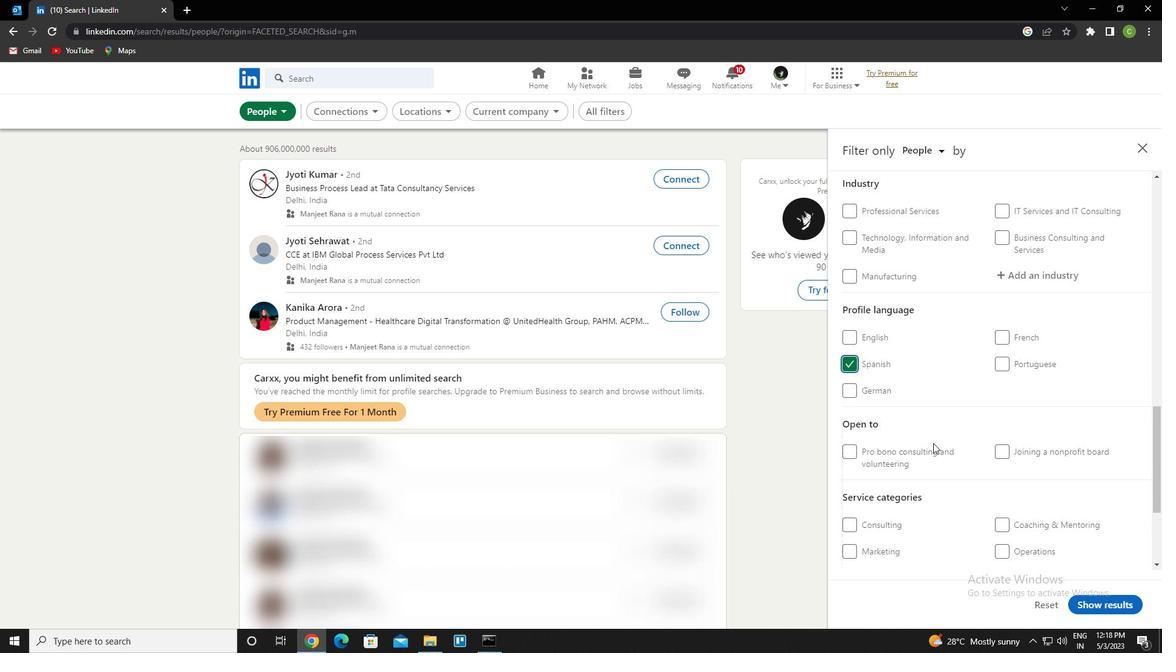 
Action: Mouse scrolled (933, 444) with delta (0, 0)
Screenshot: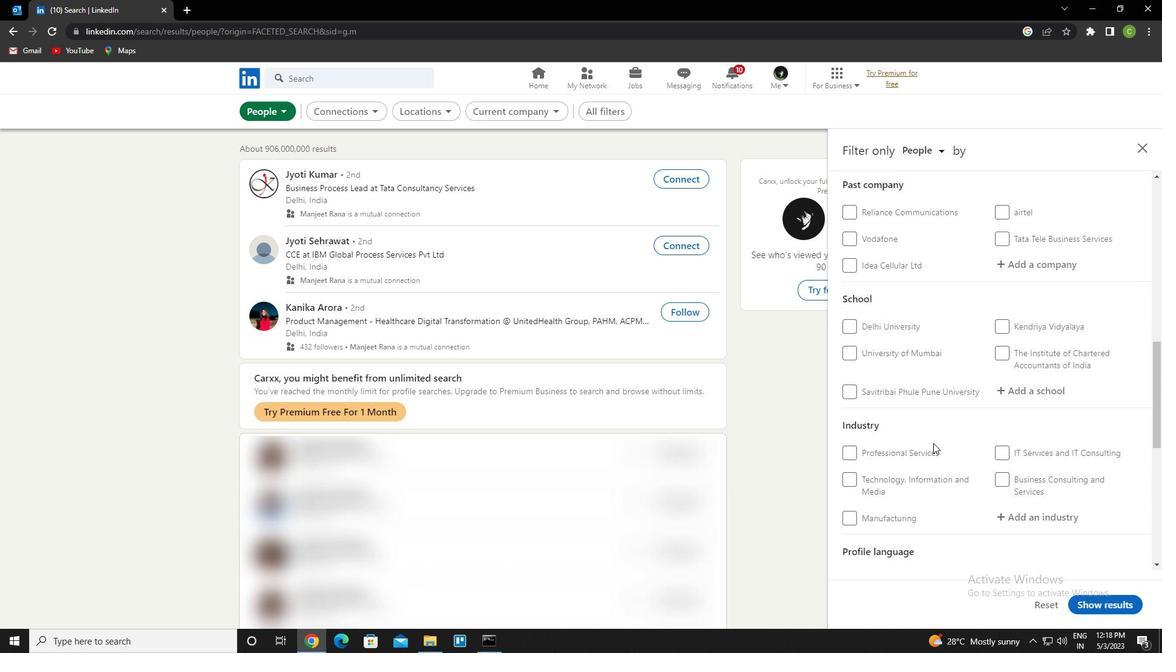 
Action: Mouse scrolled (933, 444) with delta (0, 0)
Screenshot: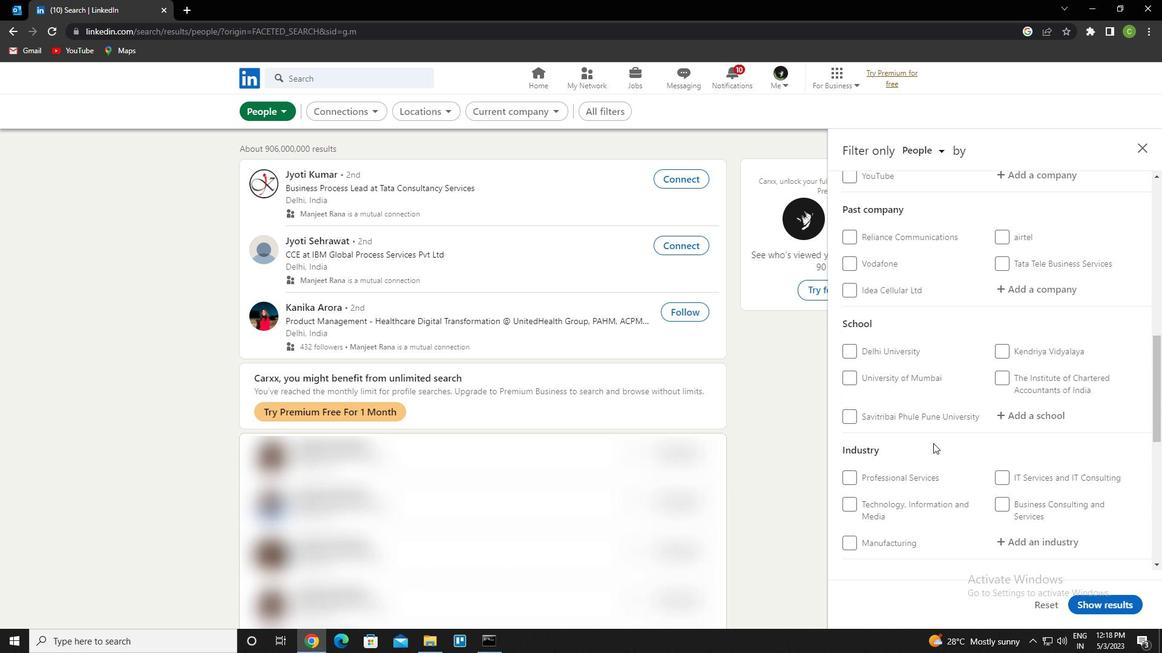 
Action: Mouse moved to (1029, 276)
Screenshot: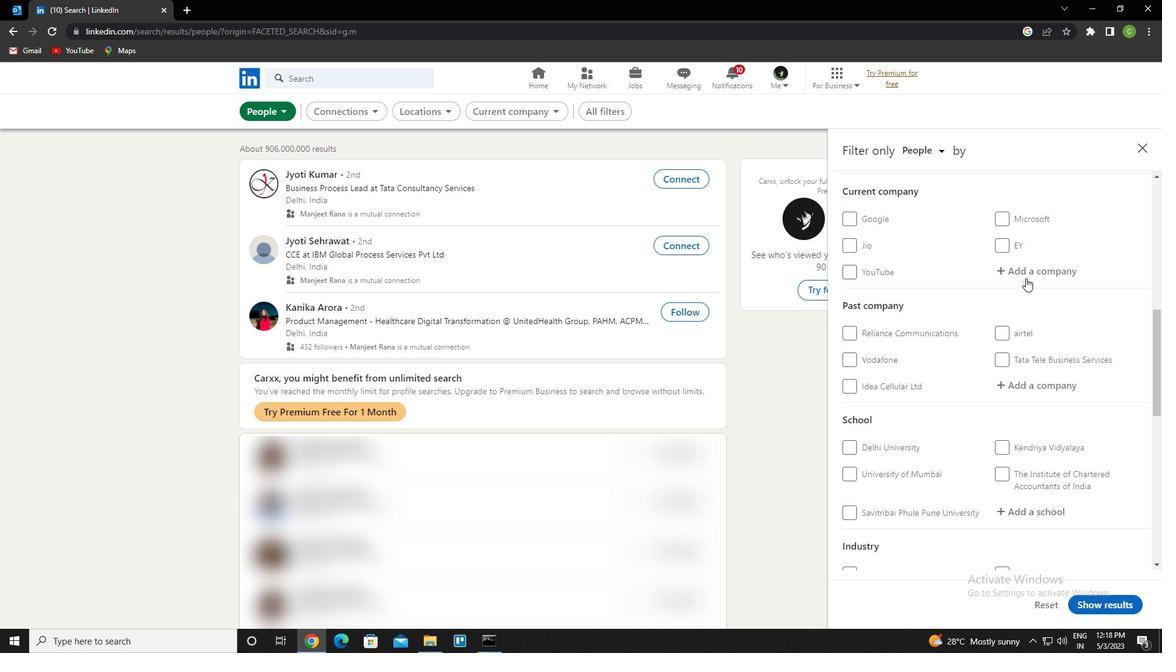 
Action: Mouse pressed left at (1029, 276)
Screenshot: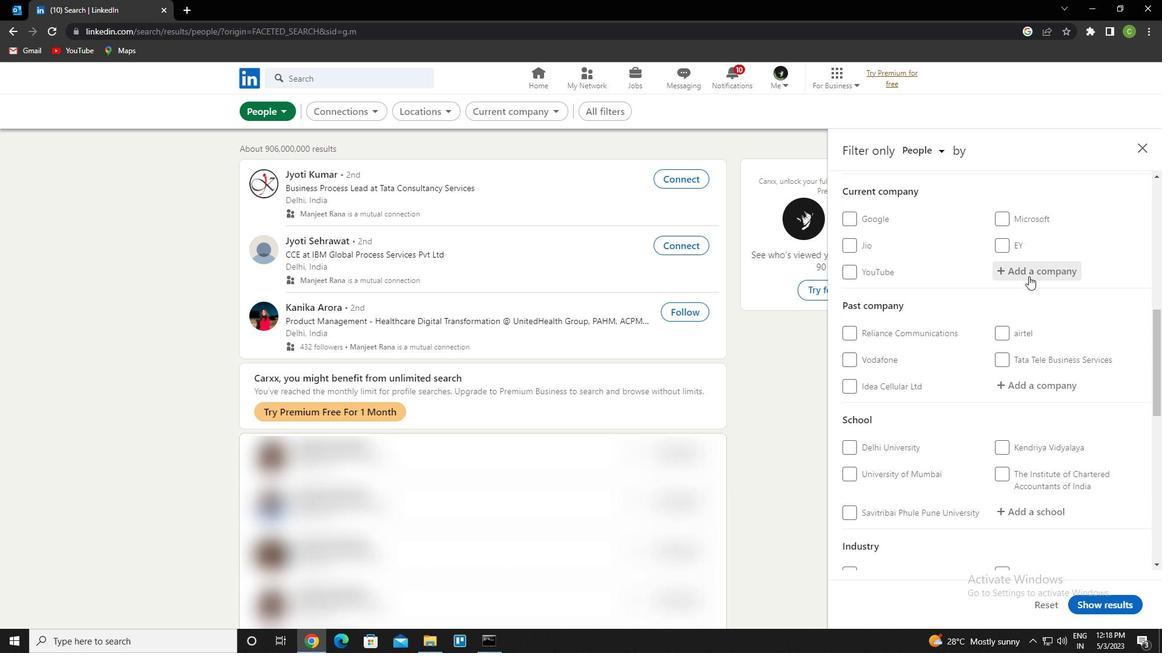 
Action: Key pressed <Key.caps_lock>i<Key.caps_lock>nfinity<Key.space>quest<Key.down><Key.enter>
Screenshot: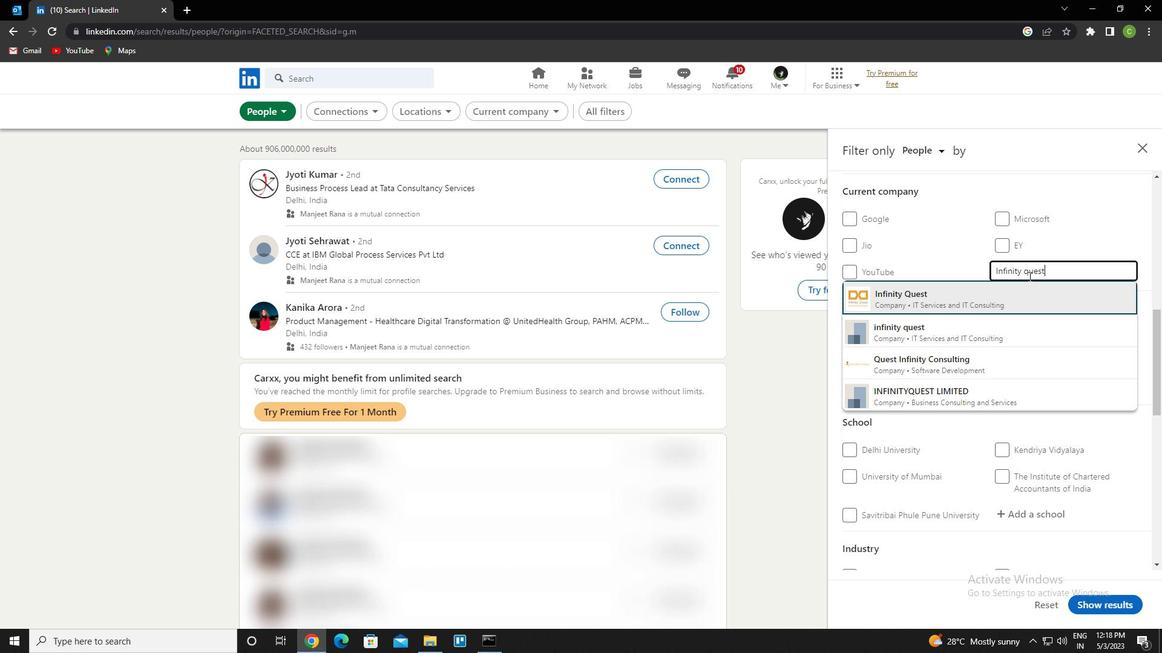 
Action: Mouse scrolled (1029, 276) with delta (0, 0)
Screenshot: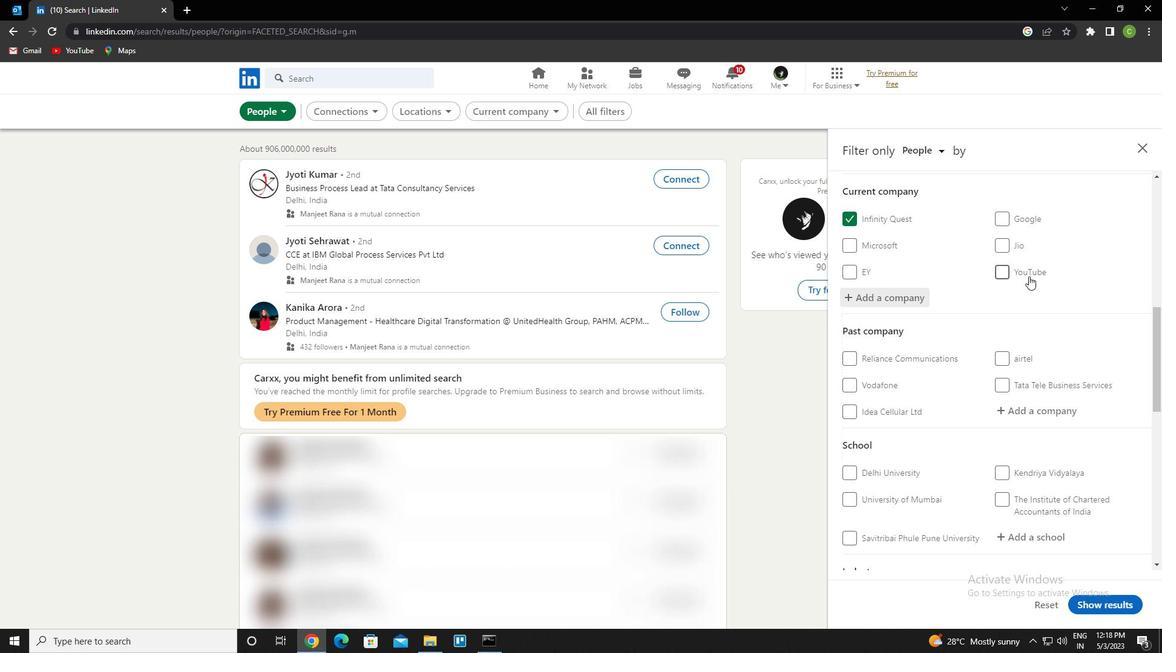 
Action: Mouse scrolled (1029, 276) with delta (0, 0)
Screenshot: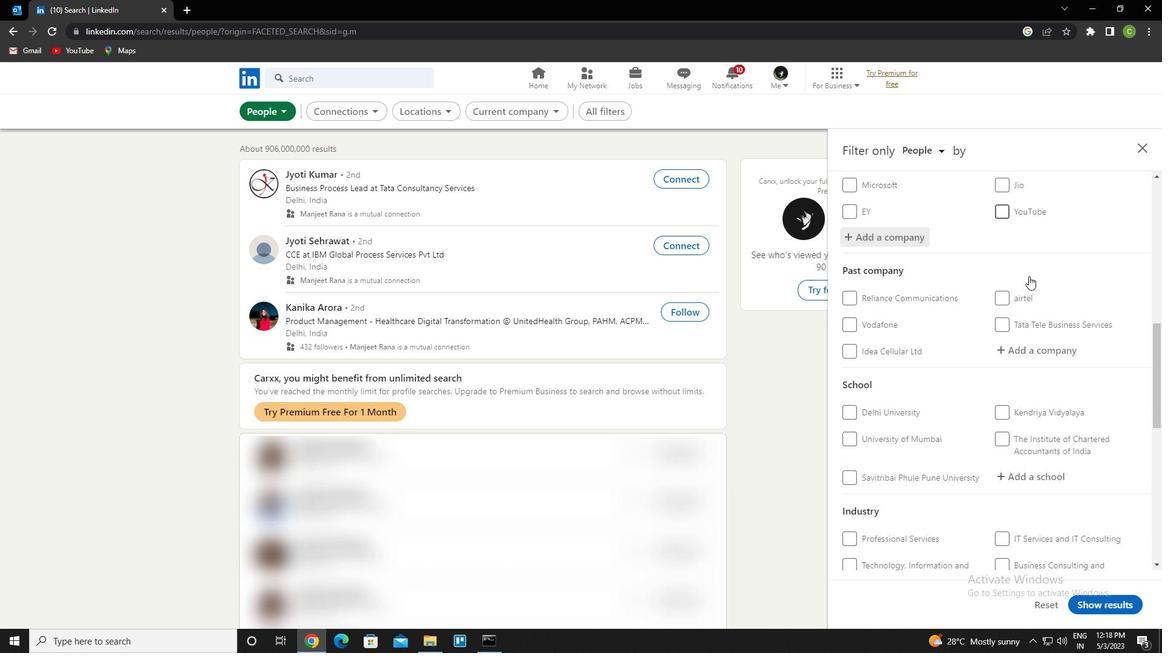 
Action: Mouse scrolled (1029, 276) with delta (0, 0)
Screenshot: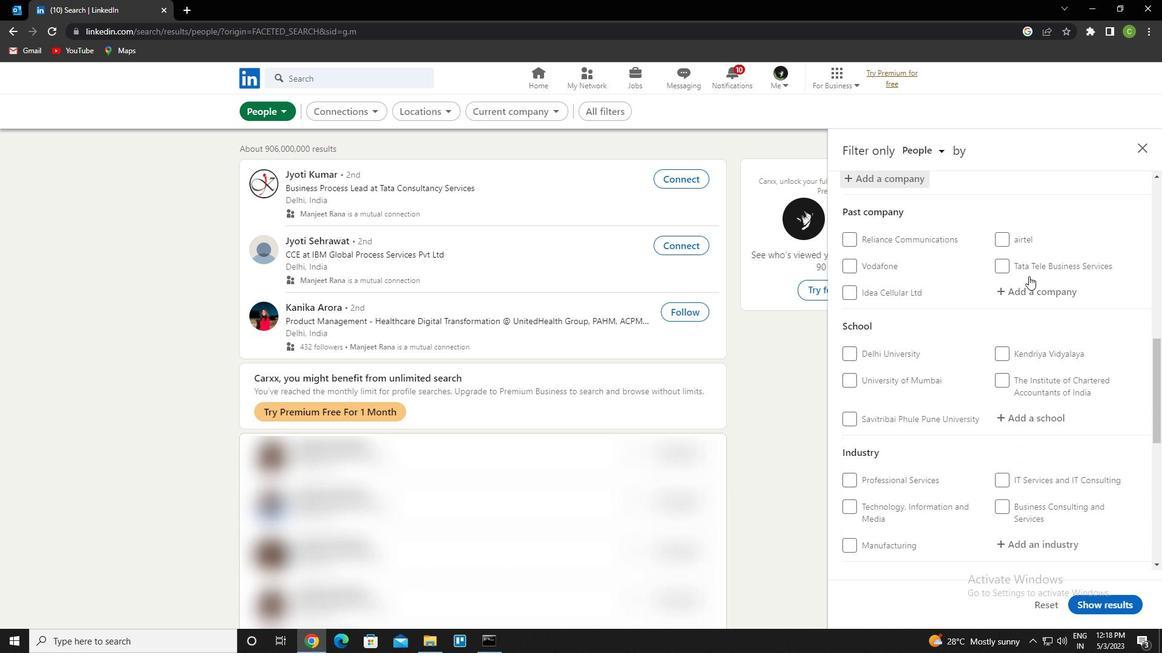 
Action: Mouse scrolled (1029, 276) with delta (0, 0)
Screenshot: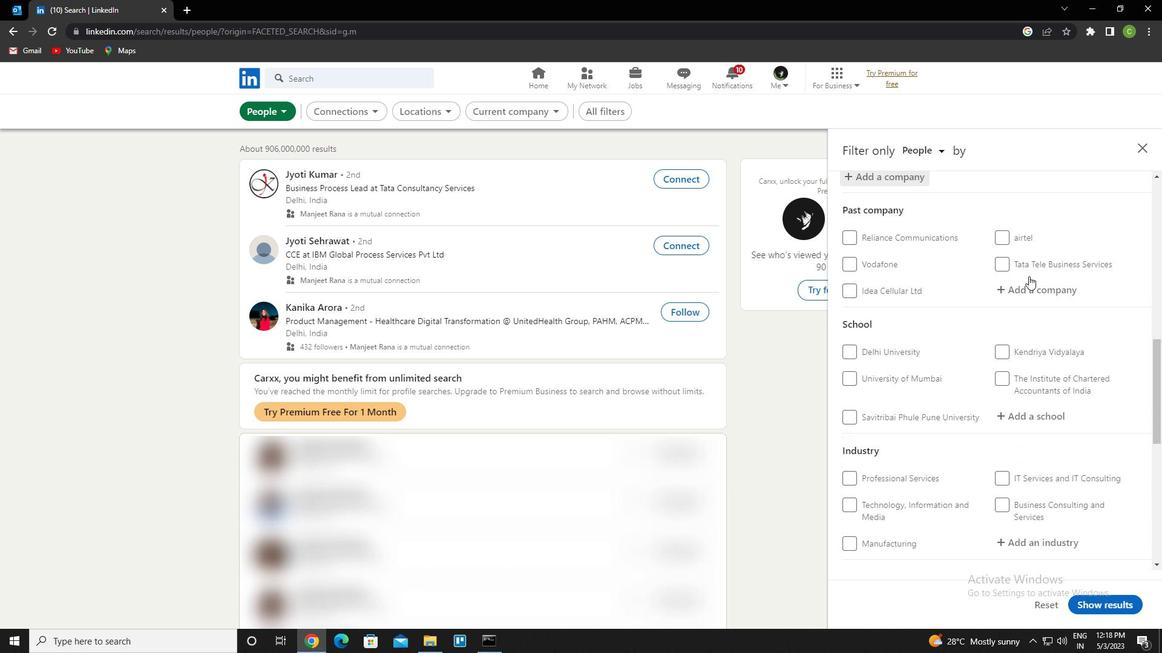
Action: Mouse moved to (1025, 297)
Screenshot: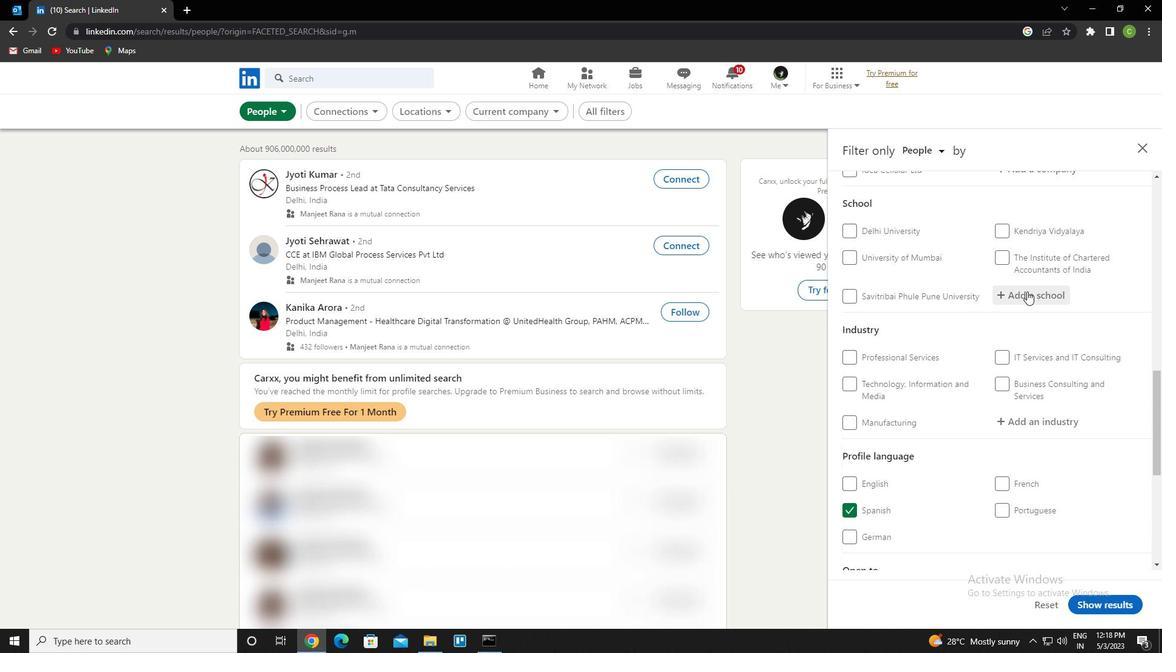 
Action: Mouse pressed left at (1025, 297)
Screenshot: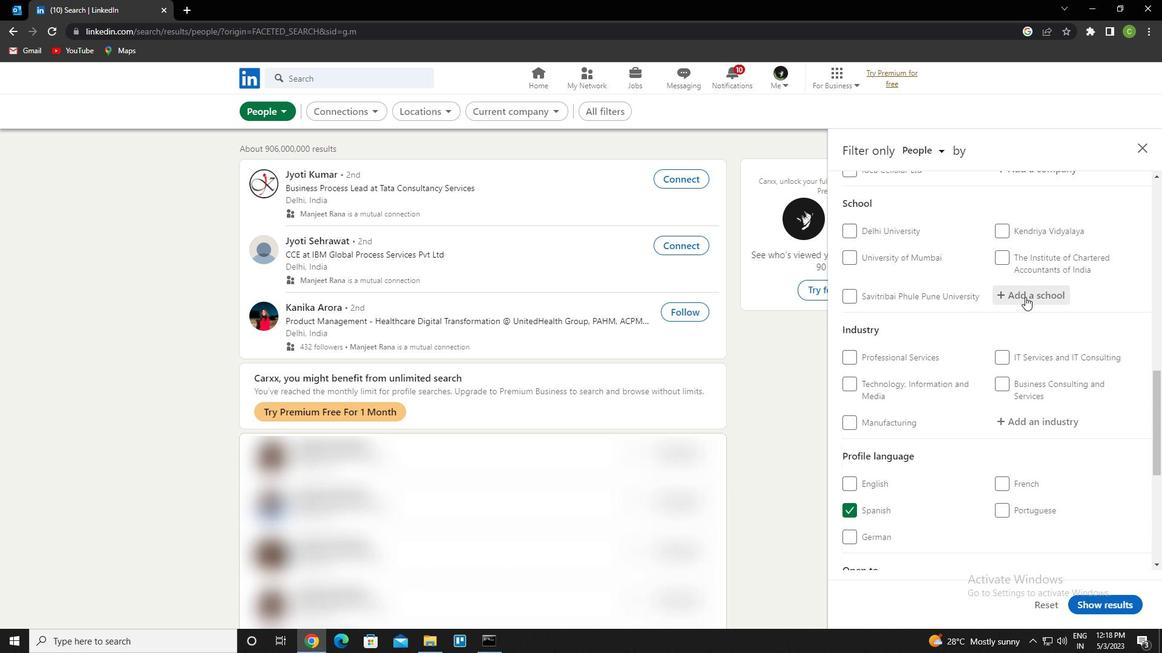 
Action: Key pressed <Key.caps_lock>icfai<Key.space>u<Key.caps_lock>niversity<Key.down><Key.down><Key.space><Key.caps_lock>t<Key.caps_lock>rip<Key.down><Key.enter>
Screenshot: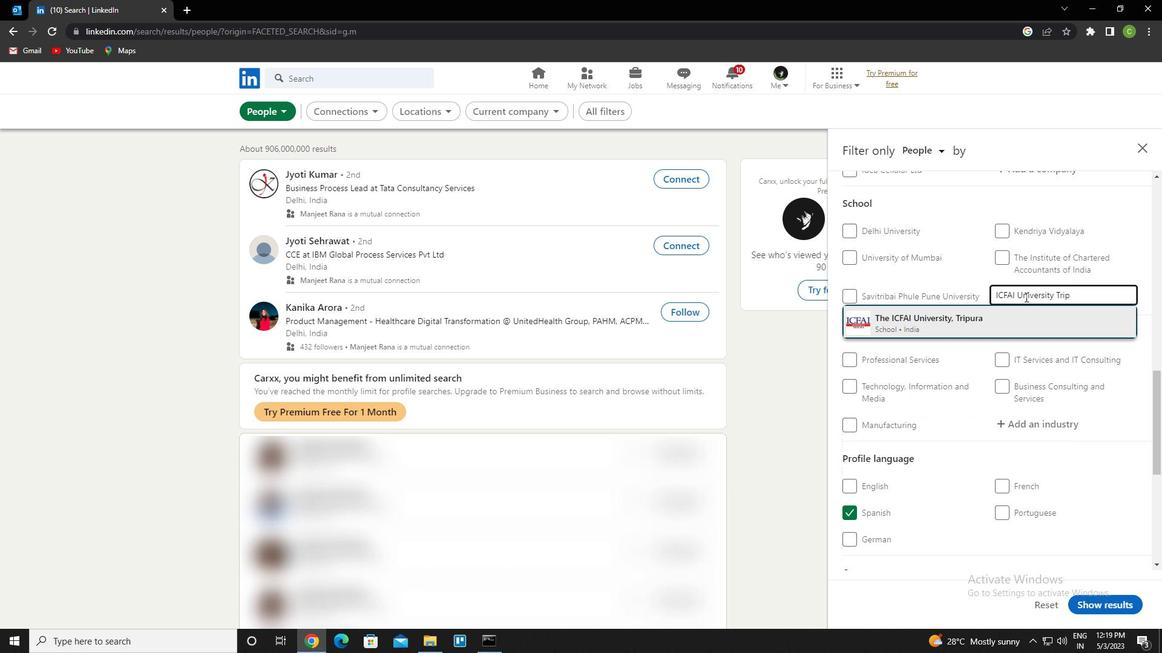 
Action: Mouse scrolled (1025, 296) with delta (0, 0)
Screenshot: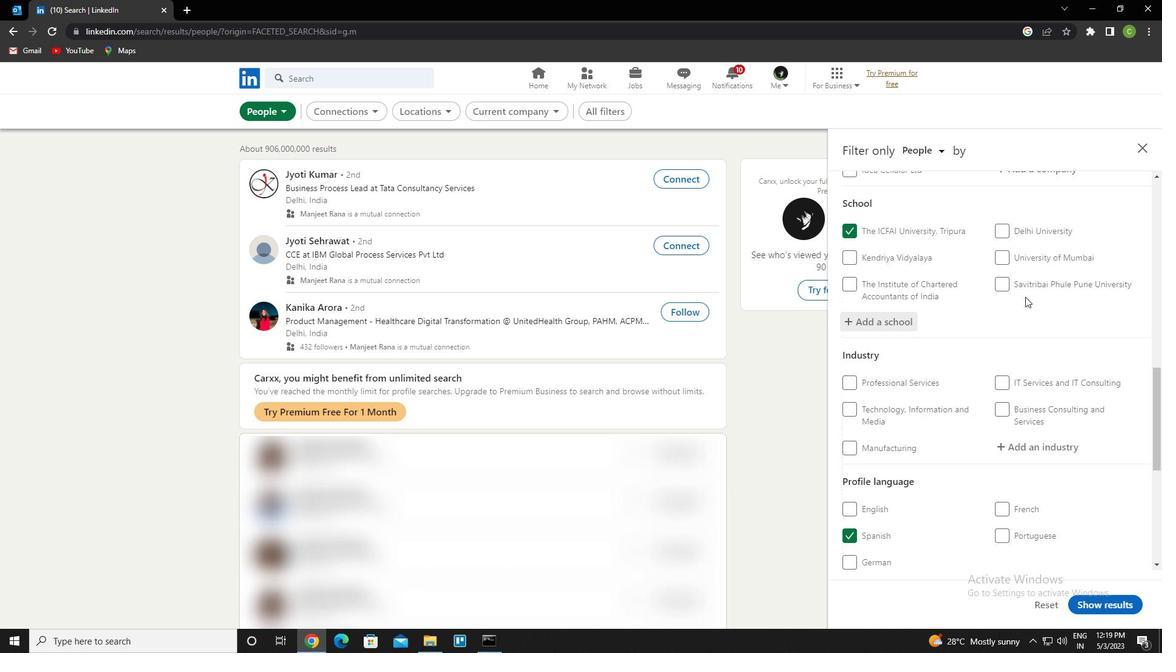 
Action: Mouse scrolled (1025, 296) with delta (0, 0)
Screenshot: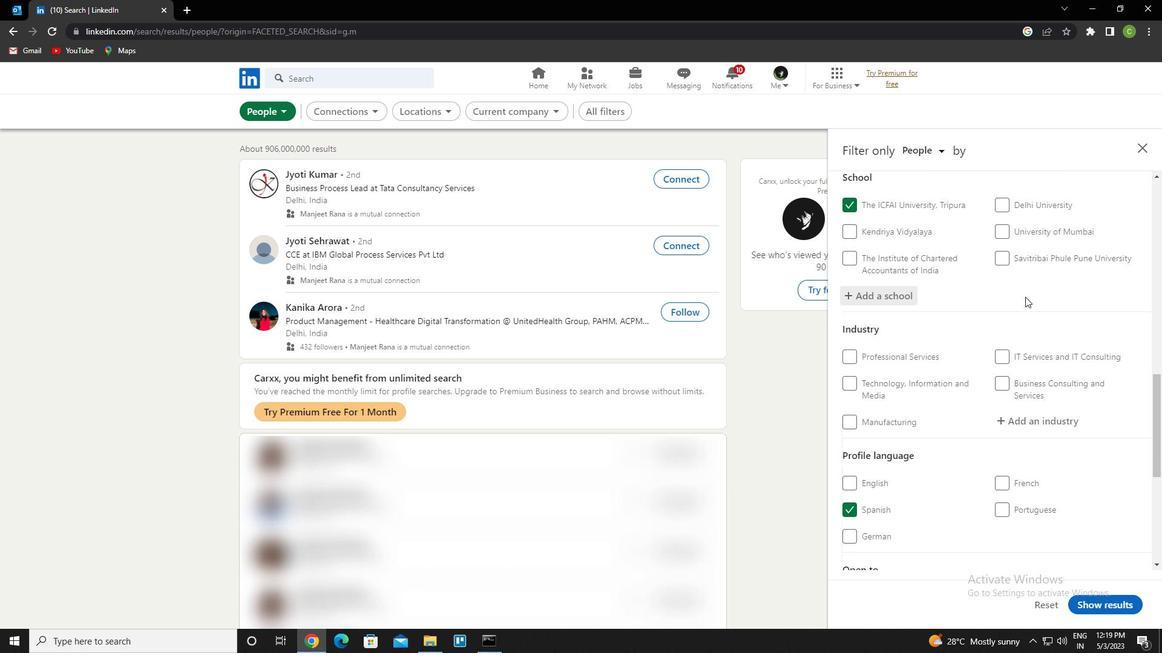 
Action: Mouse moved to (1033, 328)
Screenshot: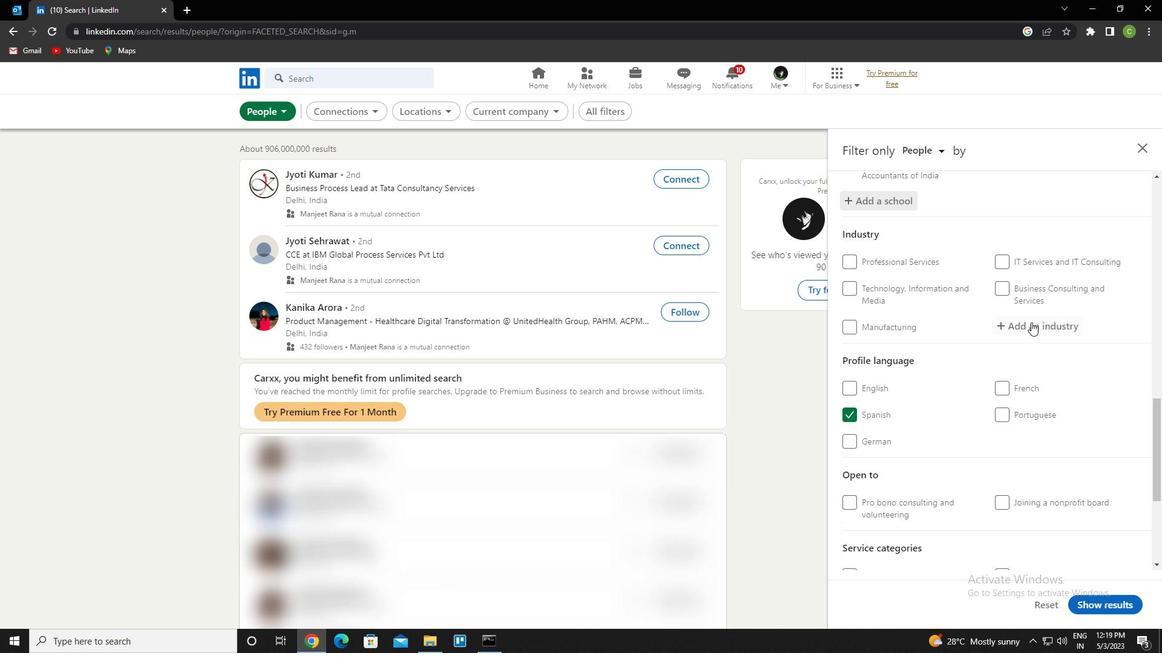 
Action: Mouse pressed left at (1033, 328)
Screenshot: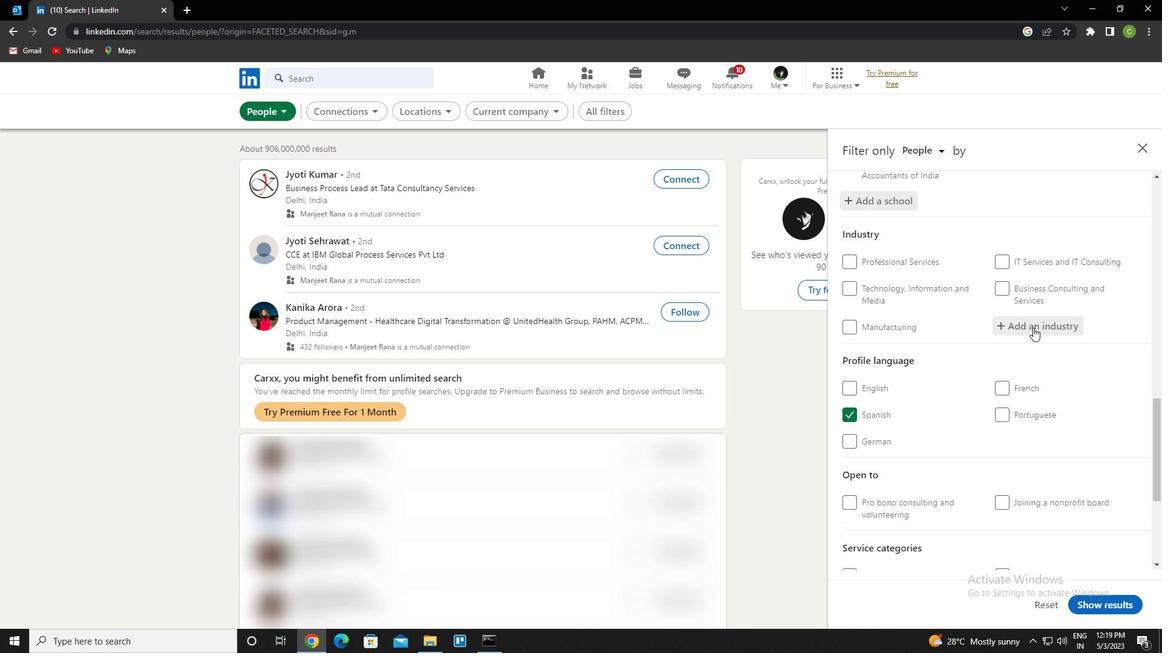 
Action: Key pressed <Key.caps_lock>n<Key.caps_lock>atural<Key.space>gas<Key.space>distribution<Key.down><Key.enter>
Screenshot: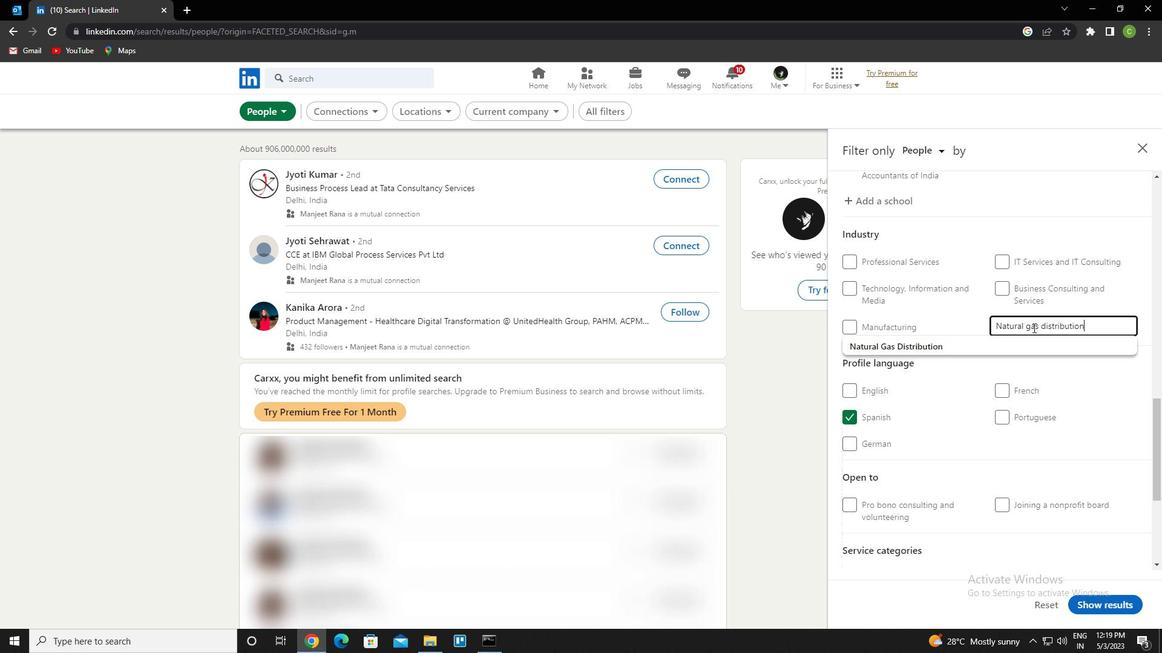 
Action: Mouse scrolled (1033, 327) with delta (0, 0)
Screenshot: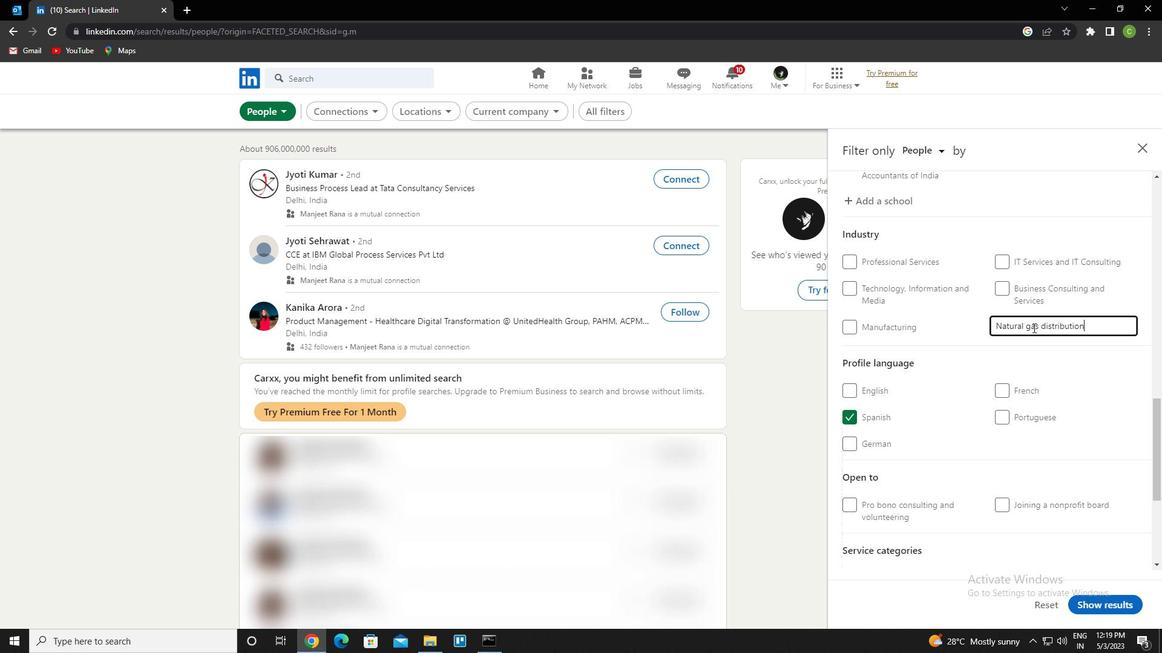 
Action: Mouse scrolled (1033, 327) with delta (0, 0)
Screenshot: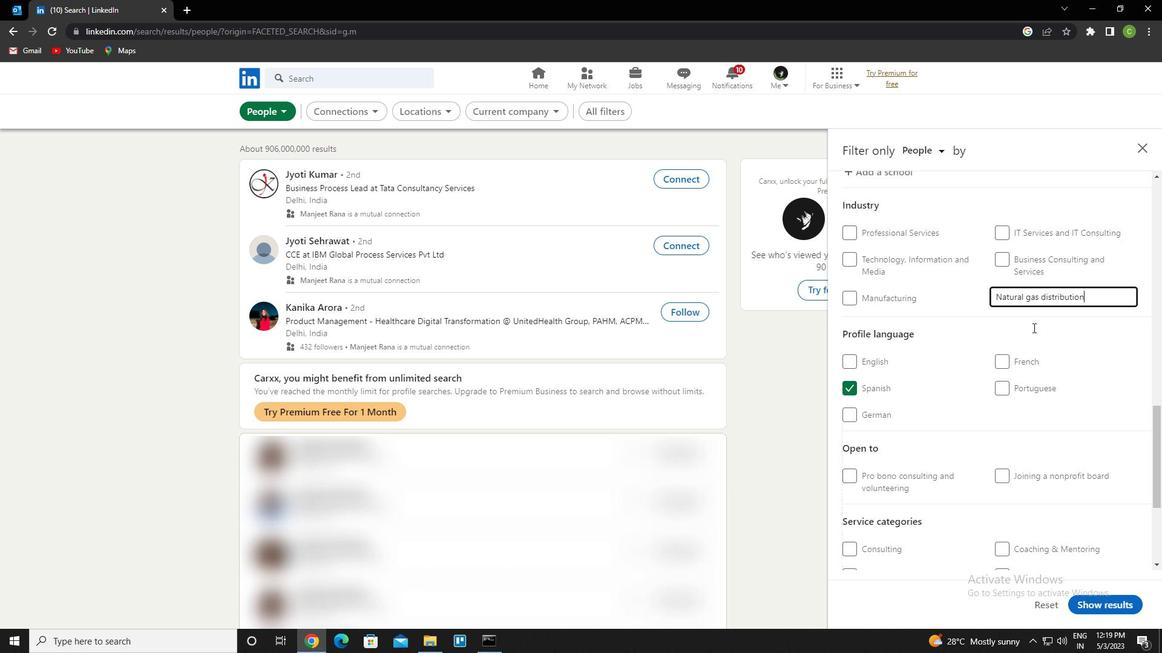 
Action: Mouse scrolled (1033, 327) with delta (0, 0)
Screenshot: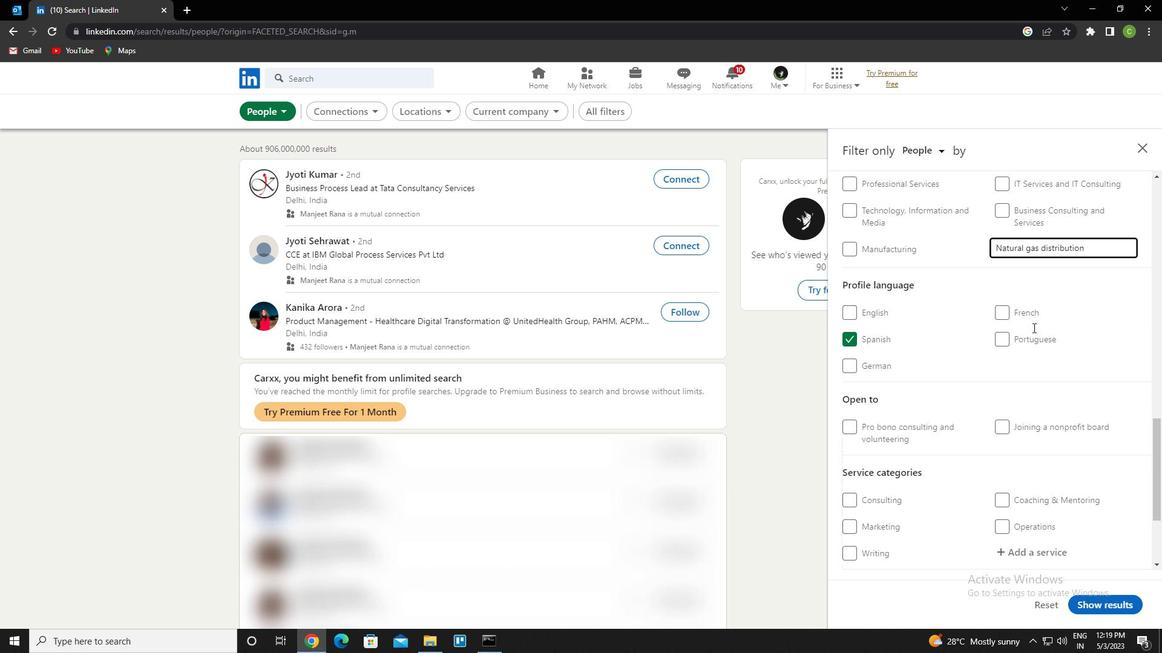
Action: Mouse scrolled (1033, 327) with delta (0, 0)
Screenshot: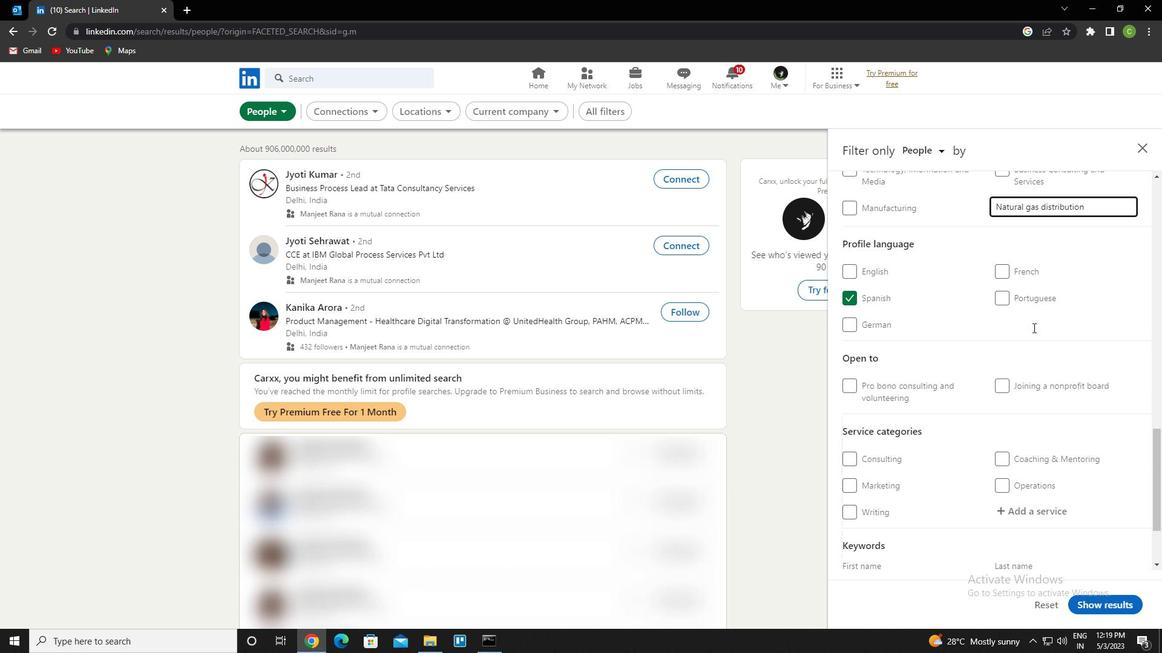 
Action: Mouse scrolled (1033, 327) with delta (0, 0)
Screenshot: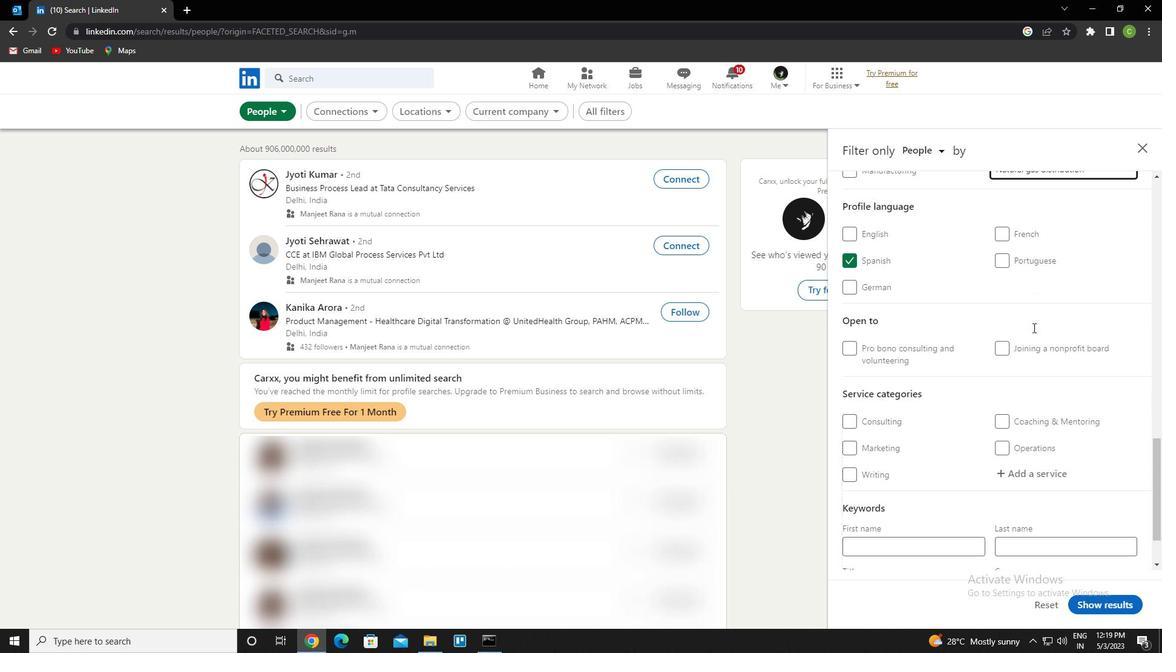 
Action: Mouse moved to (1025, 335)
Screenshot: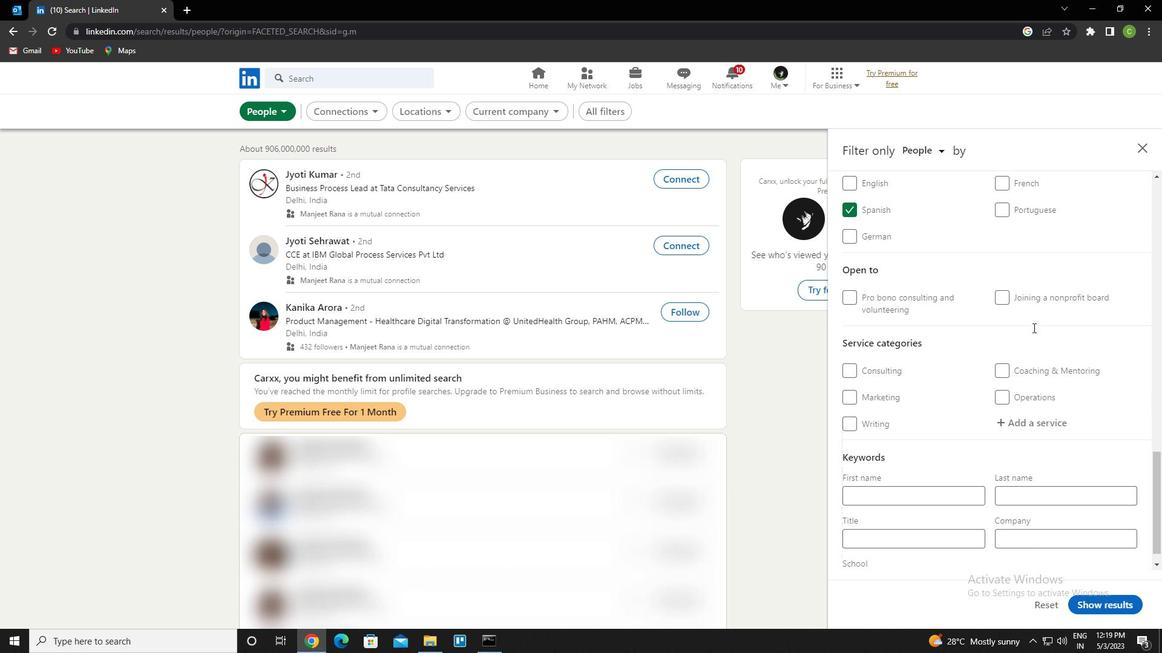 
Action: Mouse scrolled (1025, 334) with delta (0, 0)
Screenshot: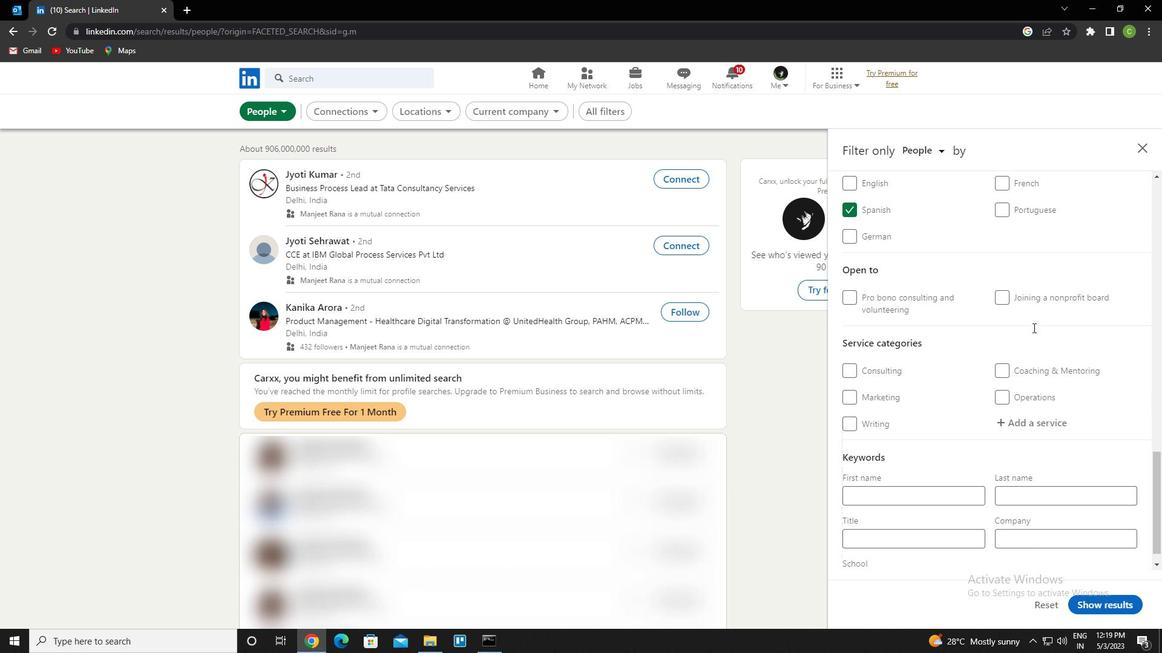 
Action: Mouse moved to (1024, 336)
Screenshot: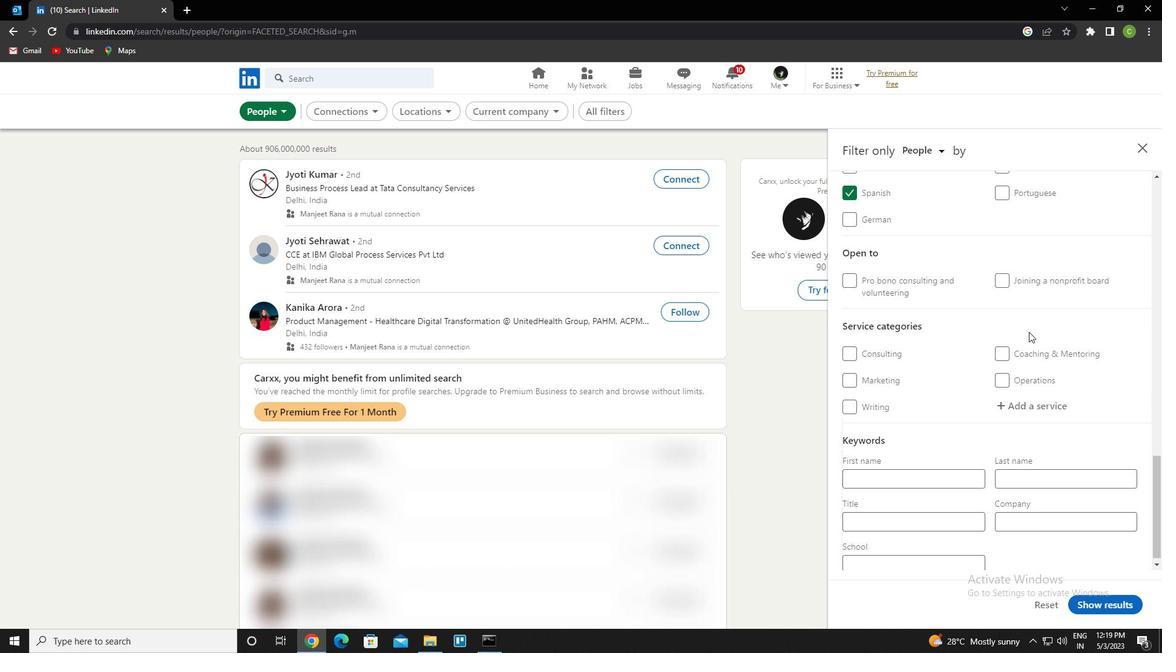 
Action: Mouse scrolled (1024, 335) with delta (0, 0)
Screenshot: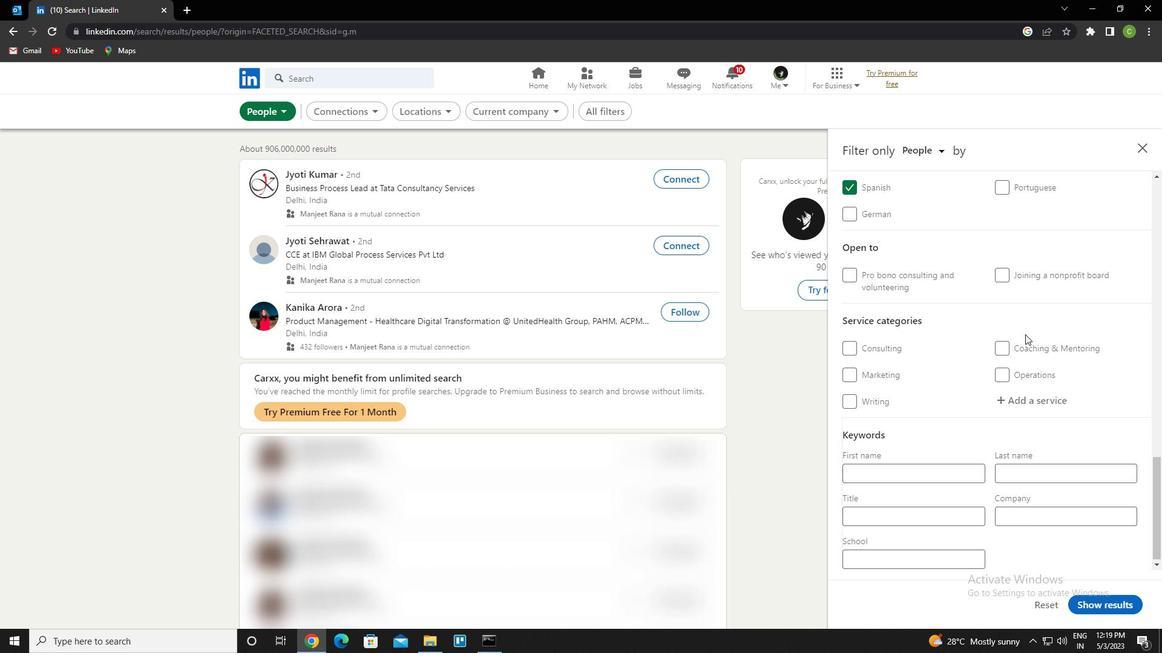 
Action: Mouse moved to (1039, 397)
Screenshot: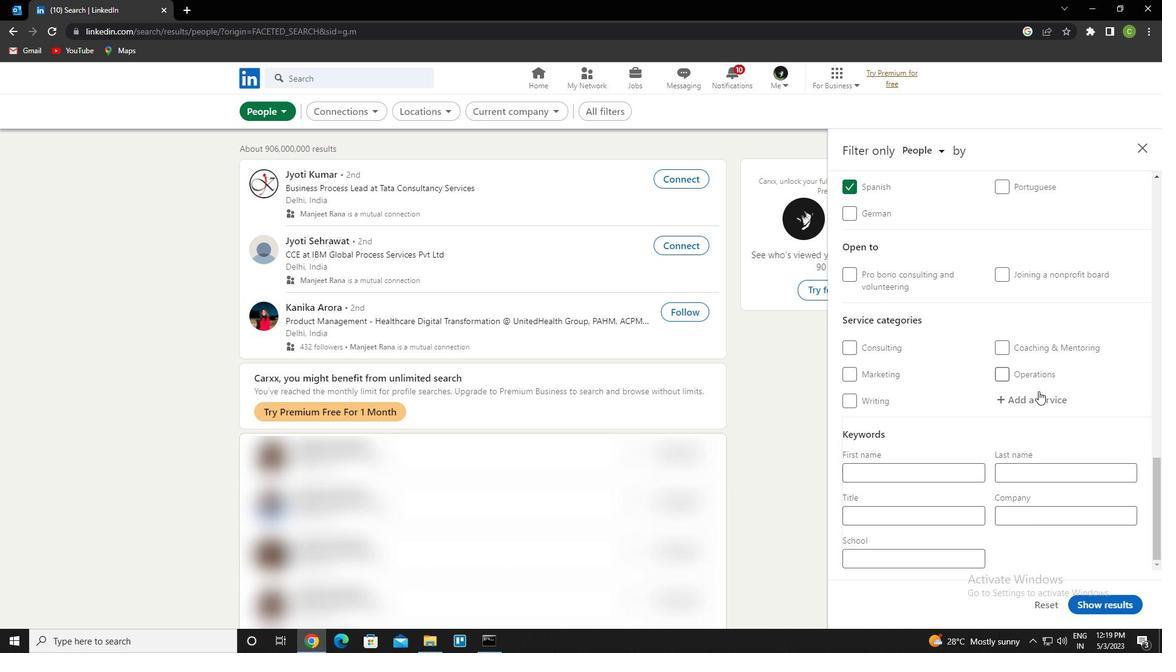 
Action: Mouse pressed left at (1039, 397)
Screenshot: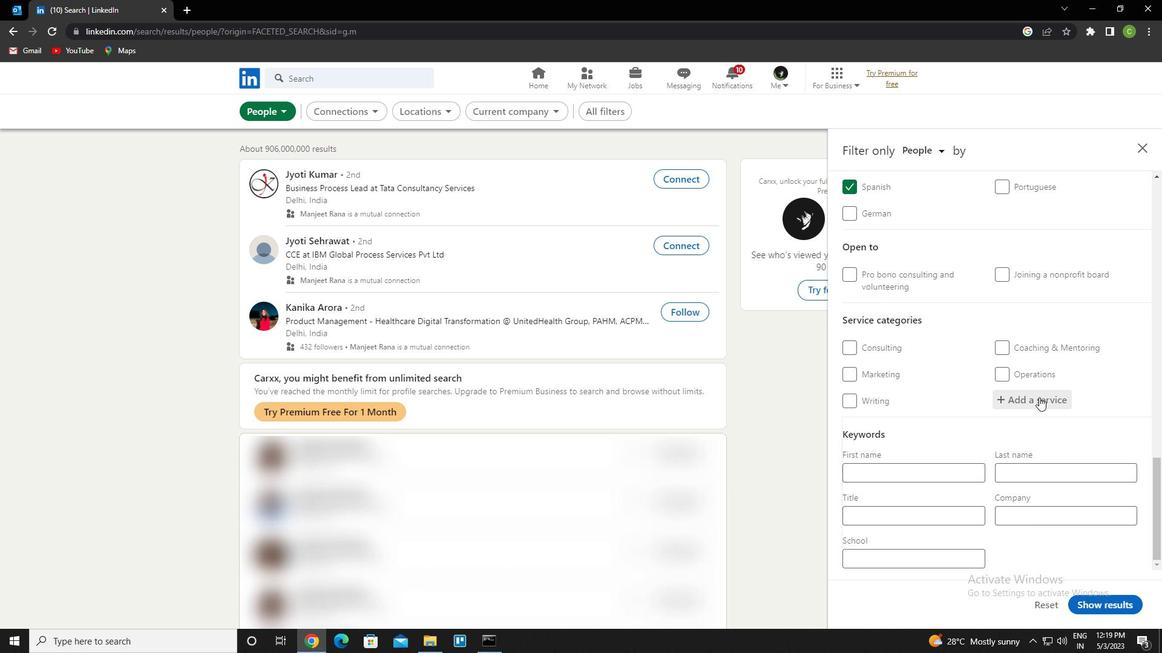 
Action: Key pressed <Key.caps_lock>t<Key.caps_lock>eam<Key.space>building<Key.down><Key.enter>
Screenshot: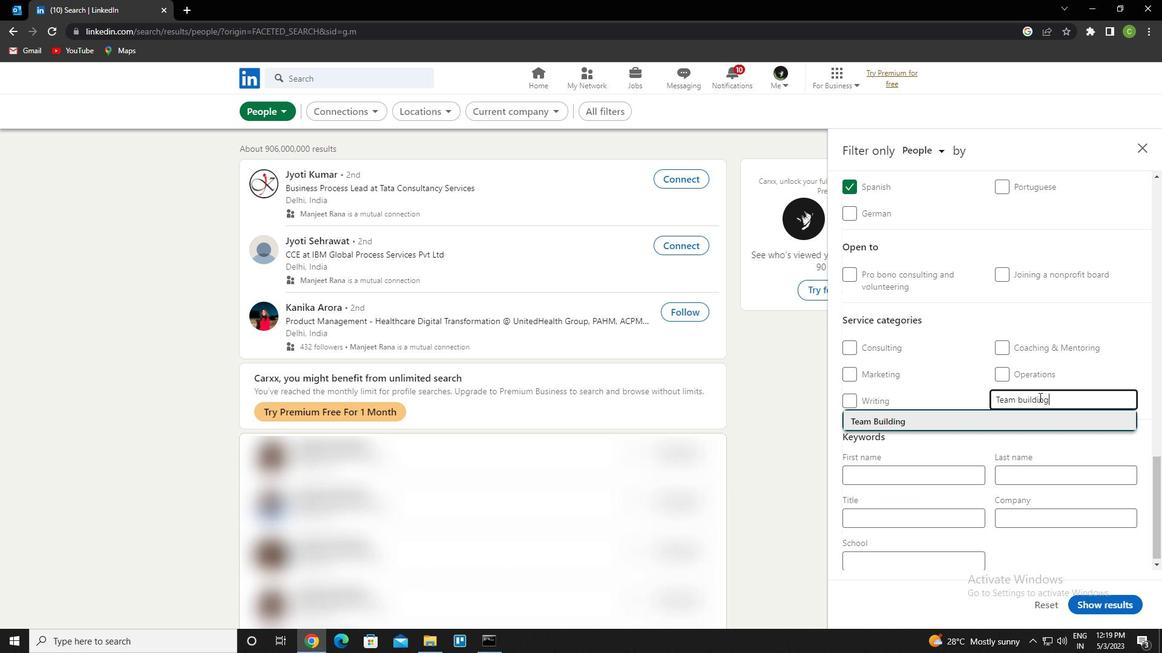
Action: Mouse scrolled (1039, 397) with delta (0, 0)
Screenshot: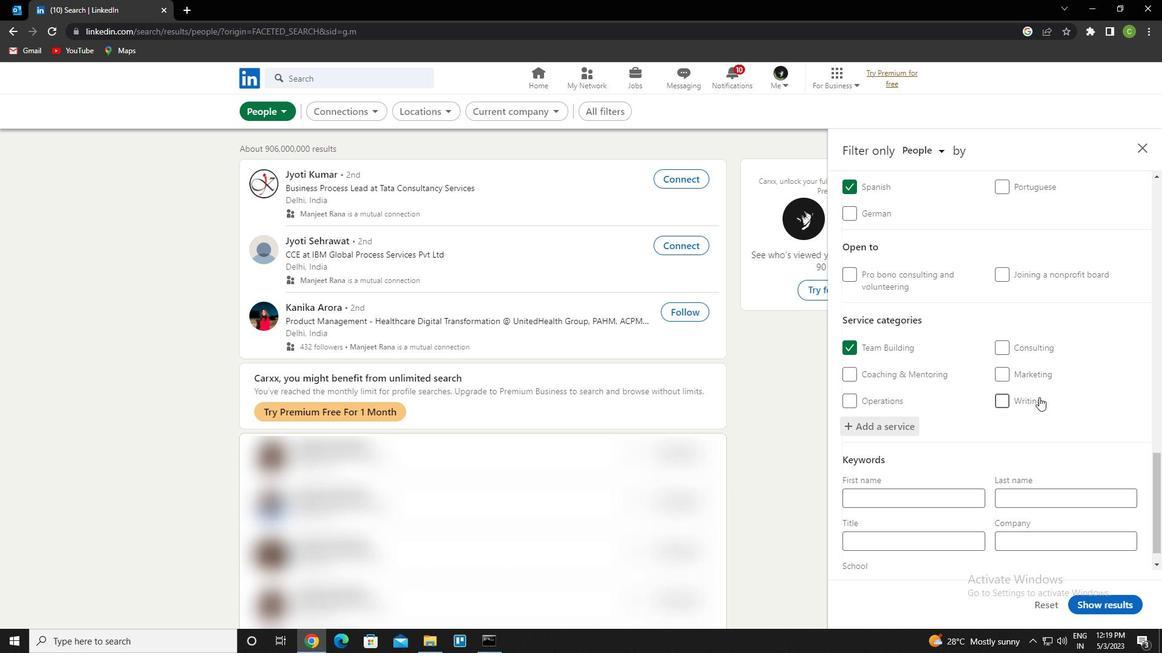 
Action: Mouse scrolled (1039, 397) with delta (0, 0)
Screenshot: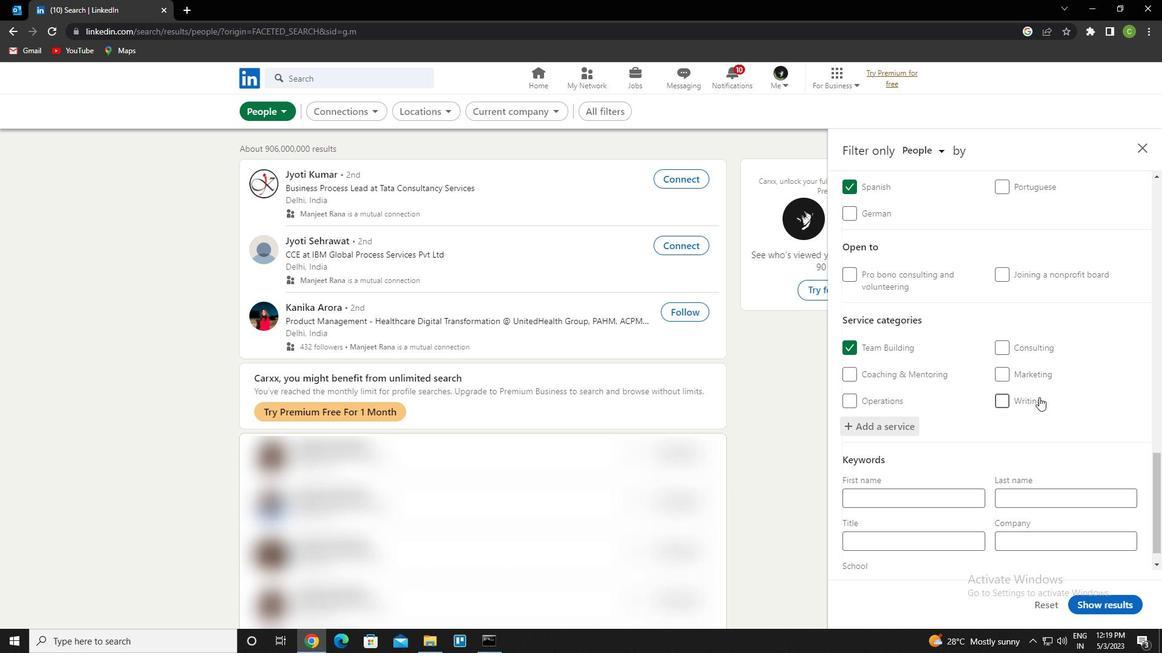 
Action: Mouse scrolled (1039, 397) with delta (0, 0)
Screenshot: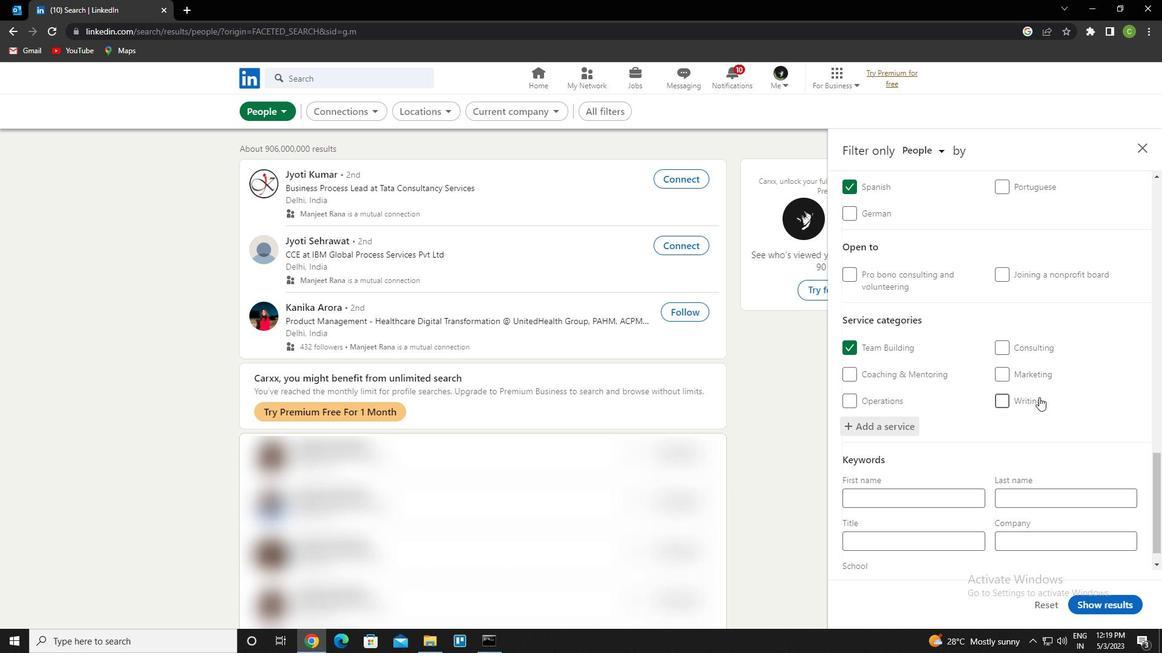 
Action: Mouse scrolled (1039, 397) with delta (0, 0)
Screenshot: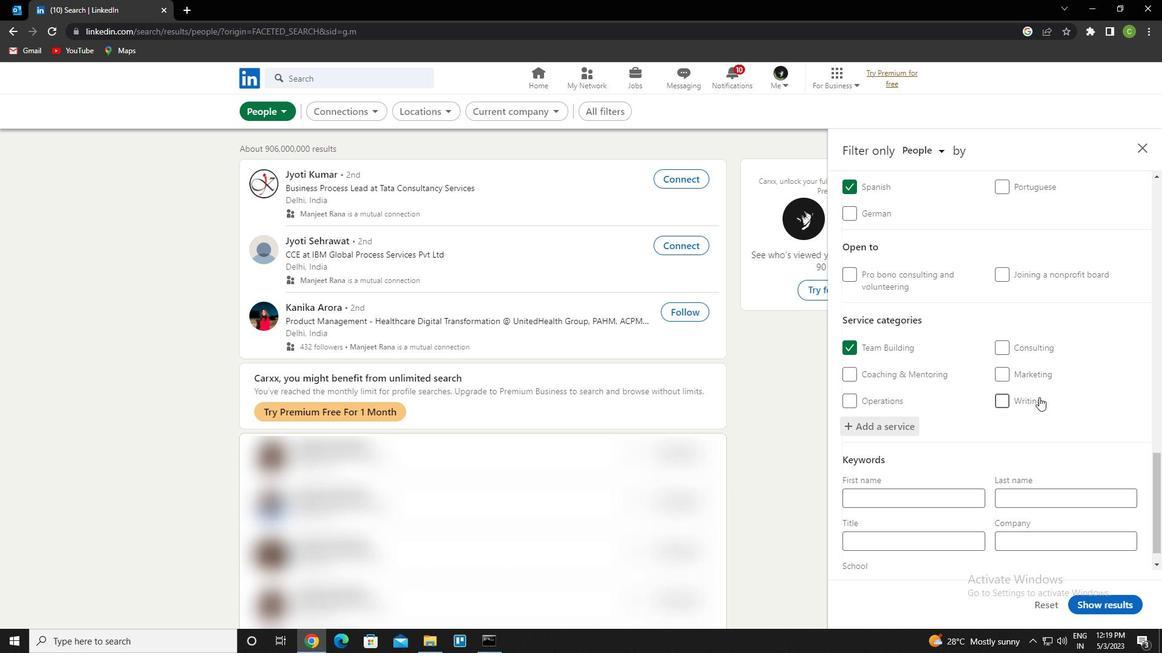 
Action: Mouse scrolled (1039, 397) with delta (0, 0)
Screenshot: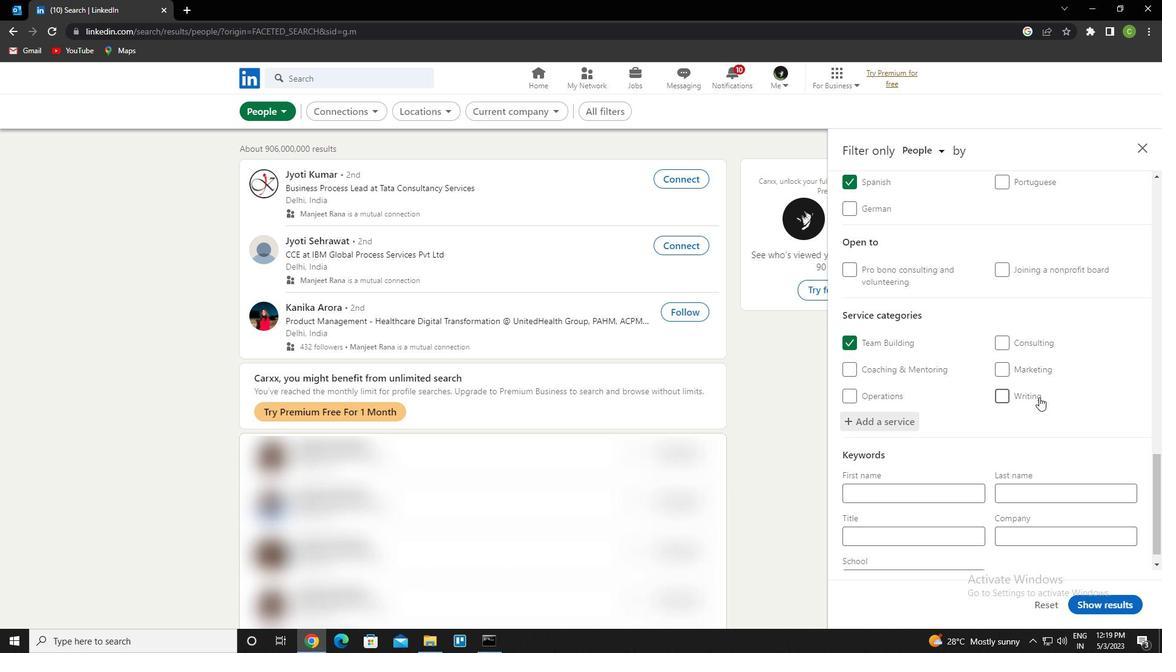 
Action: Mouse scrolled (1039, 397) with delta (0, 0)
Screenshot: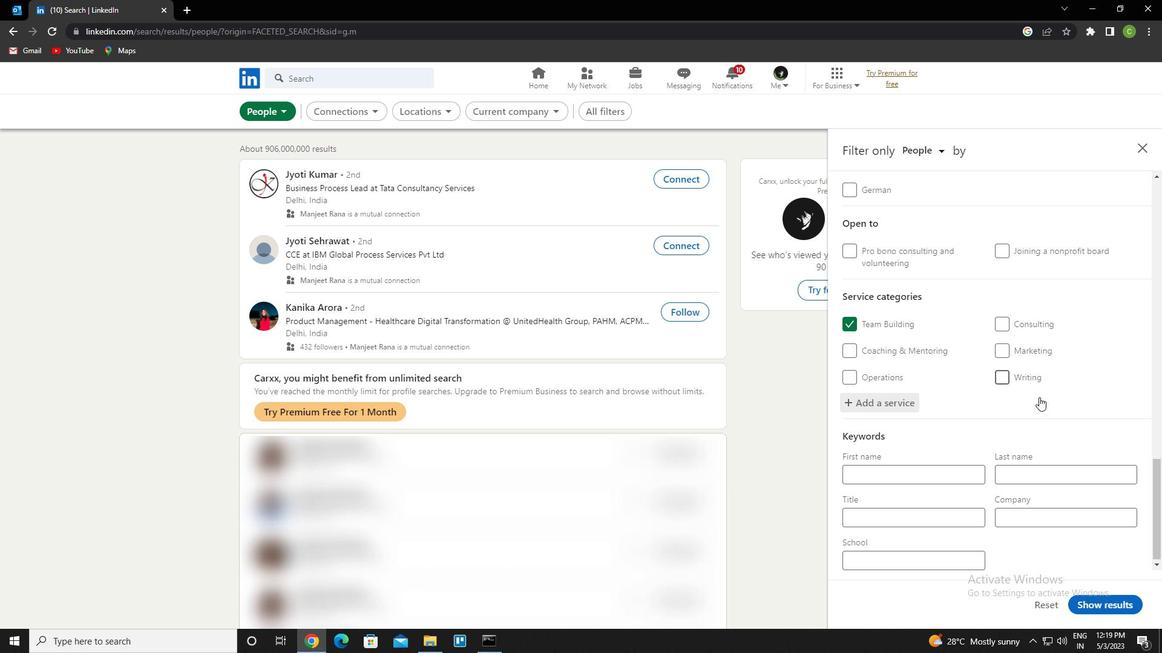 
Action: Mouse moved to (925, 513)
Screenshot: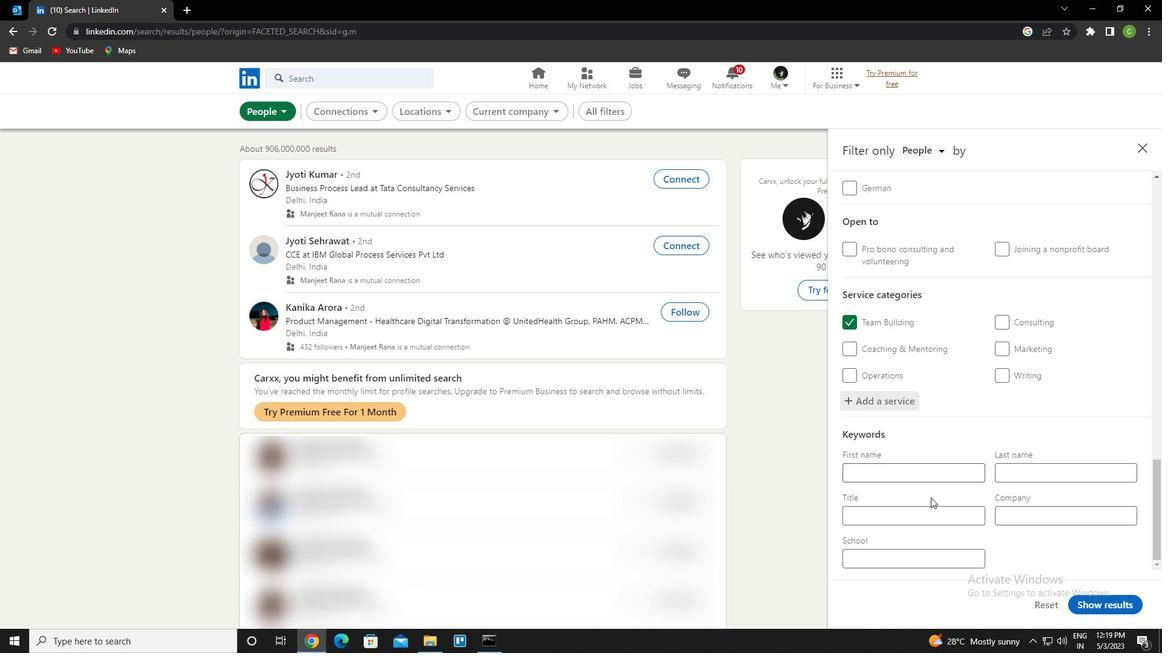 
Action: Mouse pressed left at (925, 513)
Screenshot: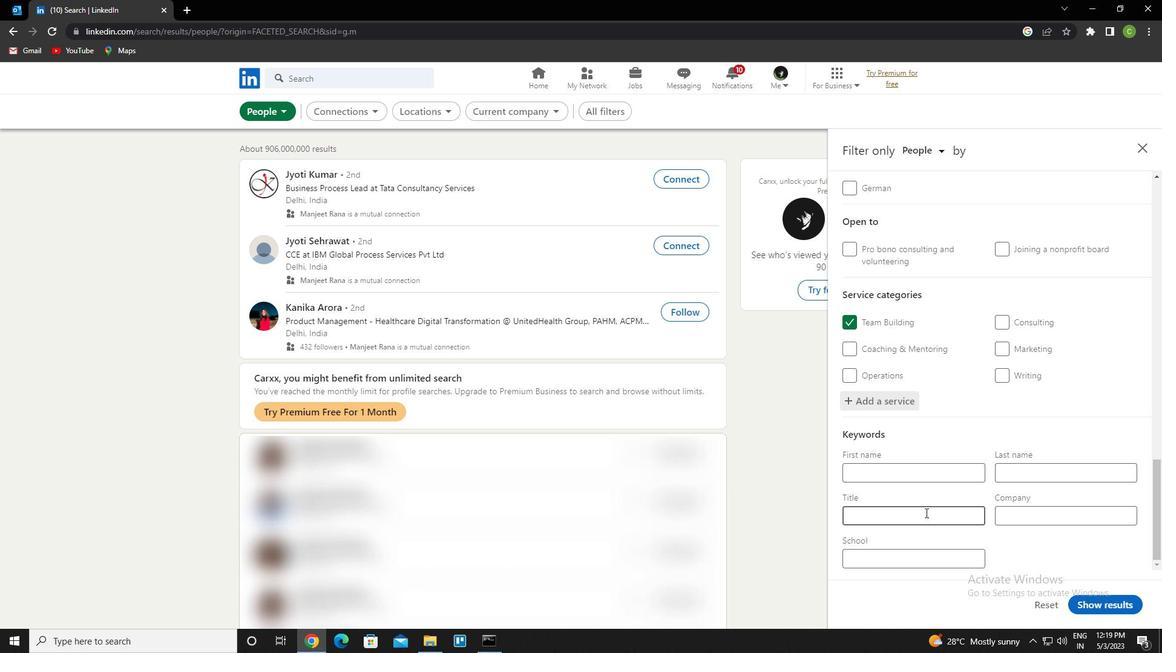 
Action: Key pressed <Key.caps_lock>r<Key.caps_lock>Eceptionist
Screenshot: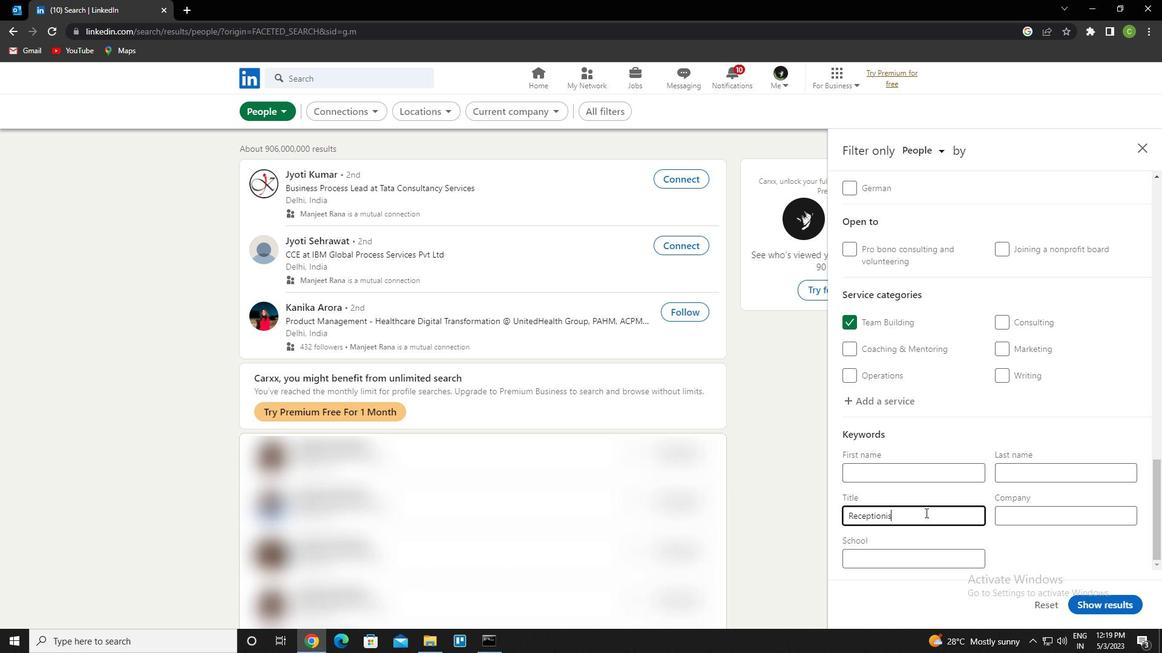 
Action: Mouse moved to (1109, 607)
Screenshot: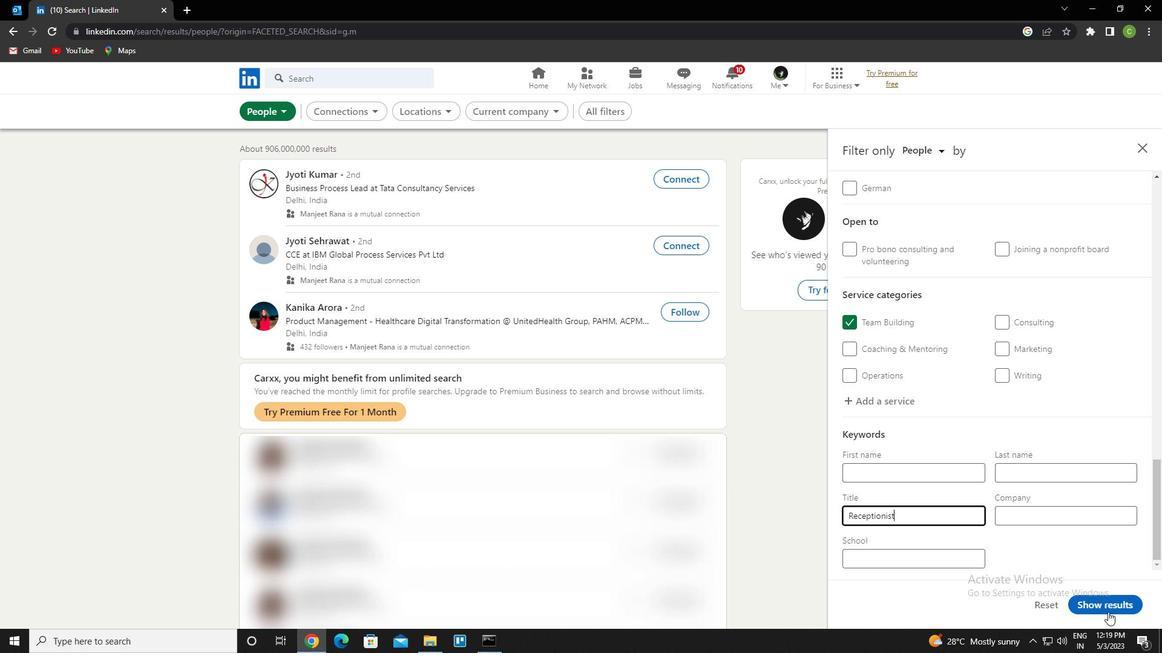 
Action: Mouse pressed left at (1109, 607)
Screenshot: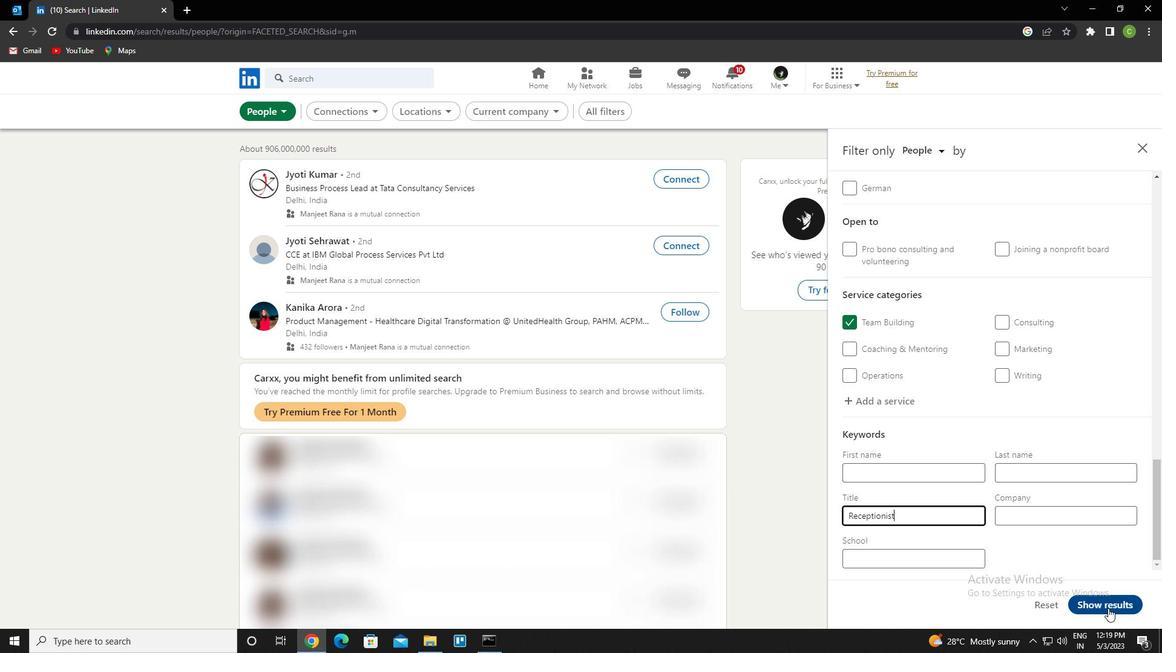 
Action: Mouse moved to (530, 577)
Screenshot: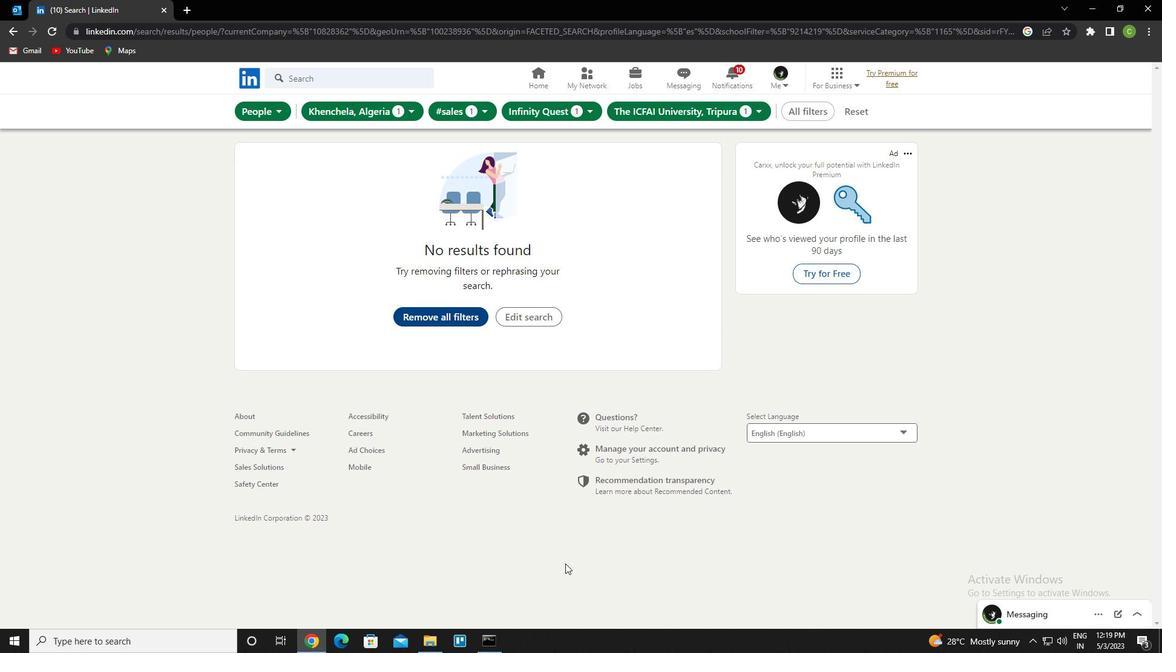 
